 Task: Add an event with the title Second Interview with Nora, date '2023/11/19', time 7:50 AM to 9:50 AMand add a description: In addition, you should be open to discussing your business's short-term and long-term goals, potential challenges, and how an investment could accelerate your growth trajectory. This dialogue will help both parties assess the alignment of interests and the potential for a successful partnership.Select event color  Lavender . Add location for the event as: Miami, USA, logged in from the account softage.8@softage.netand send the event invitation to softage.3@softage.net and softage.4@softage.net. Set a reminder for the event Weekly on Sunday
Action: Mouse moved to (78, 98)
Screenshot: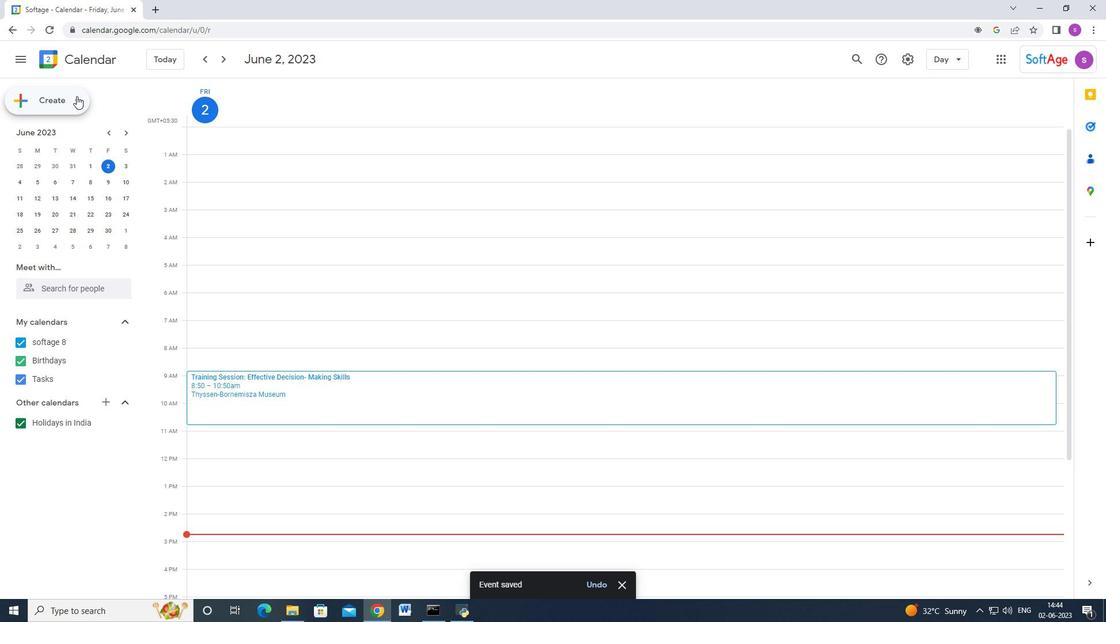 
Action: Mouse pressed left at (78, 98)
Screenshot: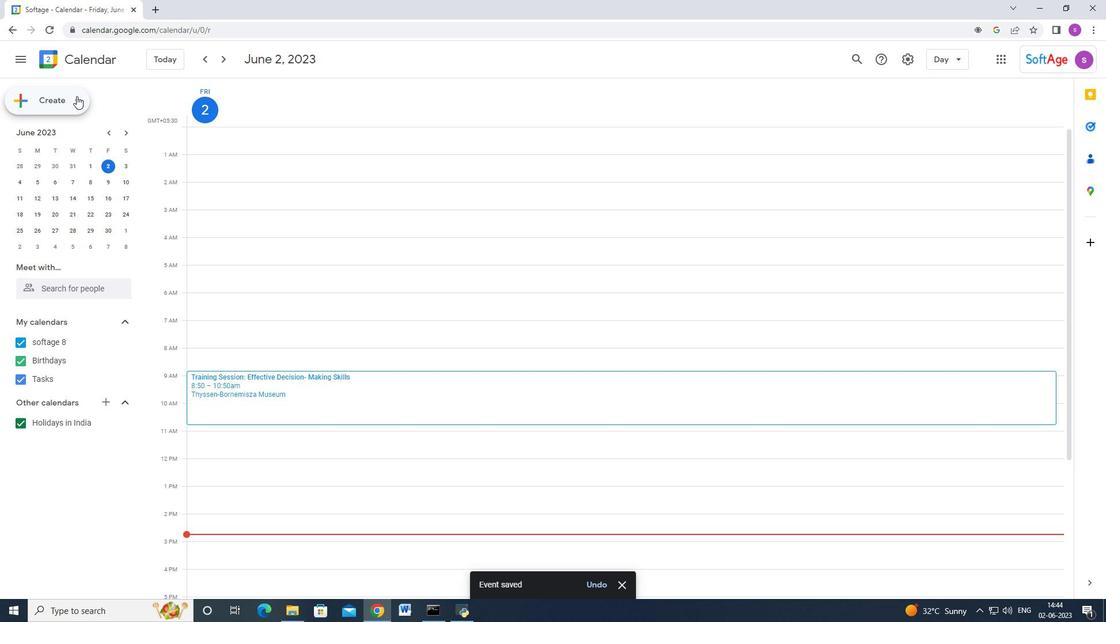 
Action: Mouse moved to (48, 133)
Screenshot: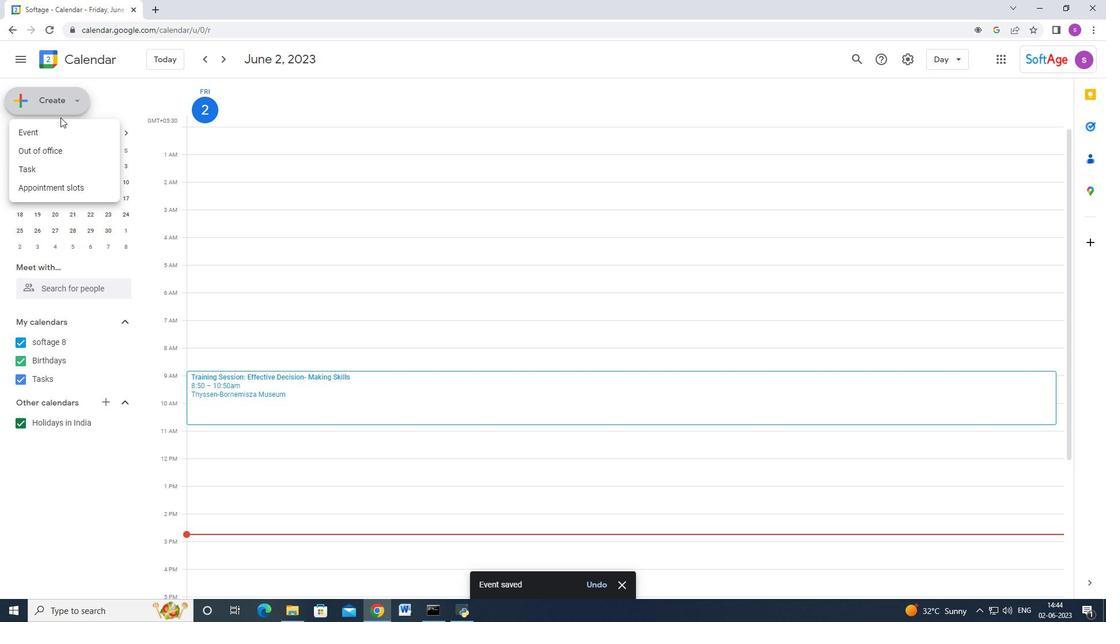 
Action: Mouse pressed left at (48, 133)
Screenshot: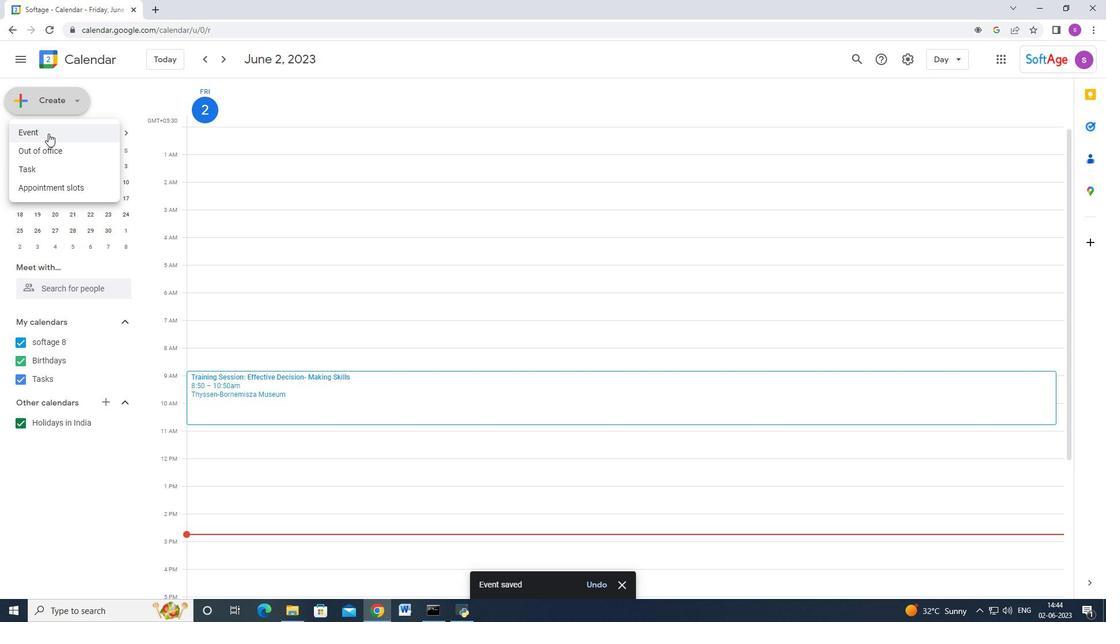 
Action: Mouse moved to (643, 525)
Screenshot: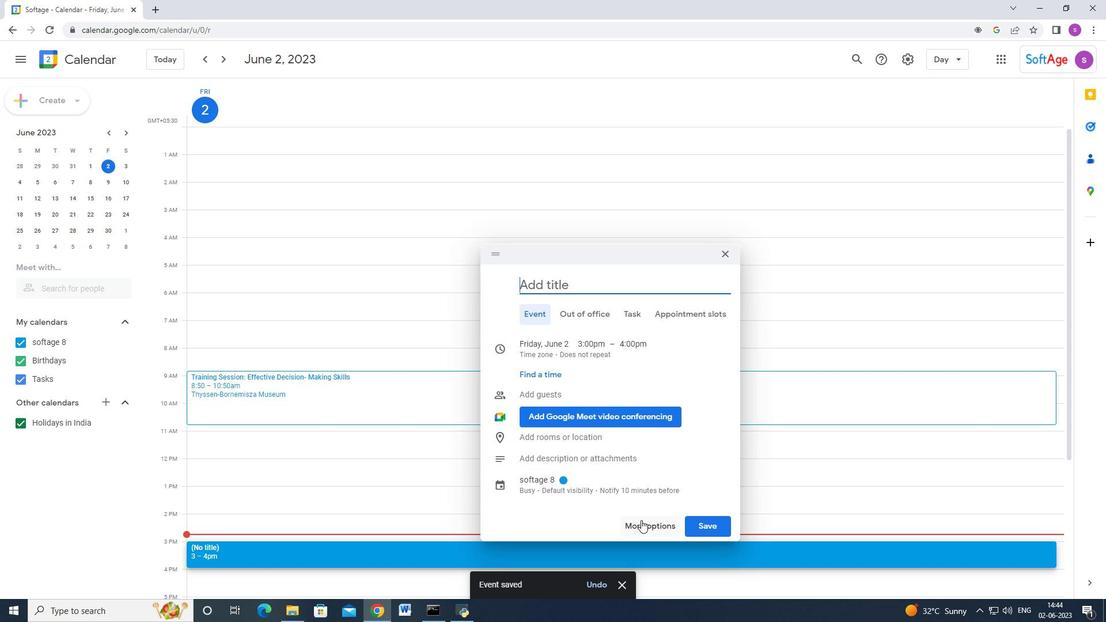 
Action: Mouse pressed left at (643, 525)
Screenshot: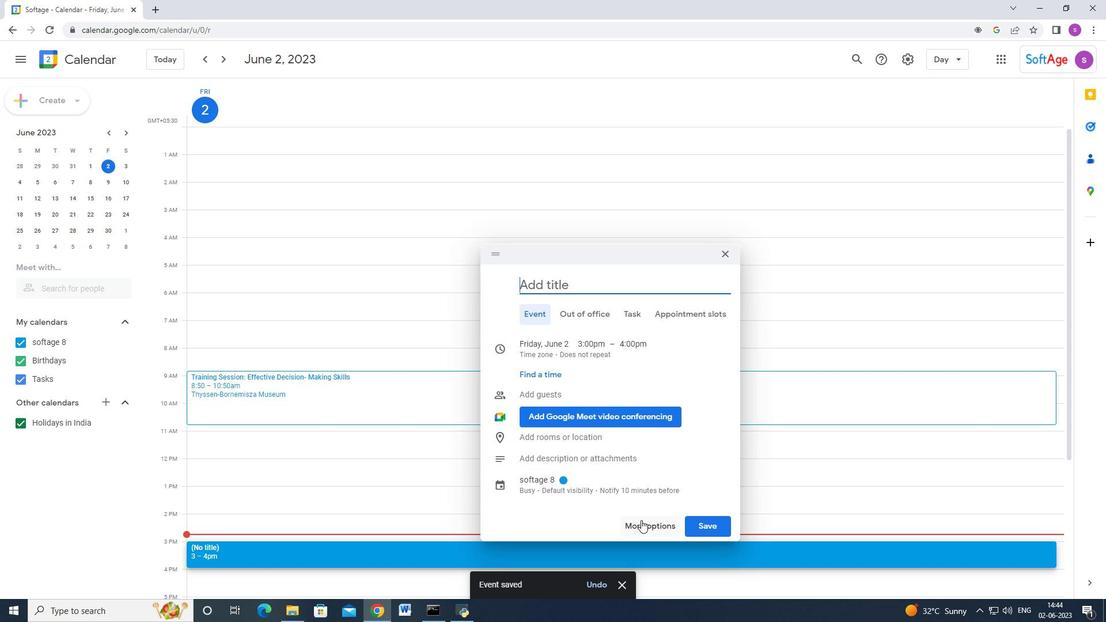 
Action: Mouse moved to (117, 240)
Screenshot: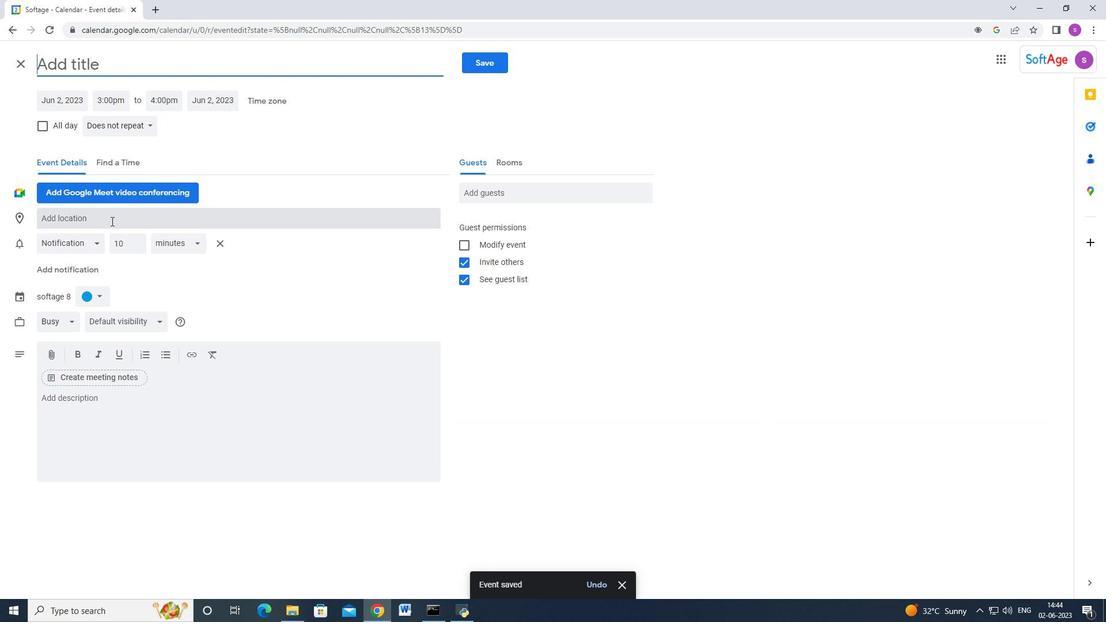 
Action: Mouse scrolled (117, 239) with delta (0, 0)
Screenshot: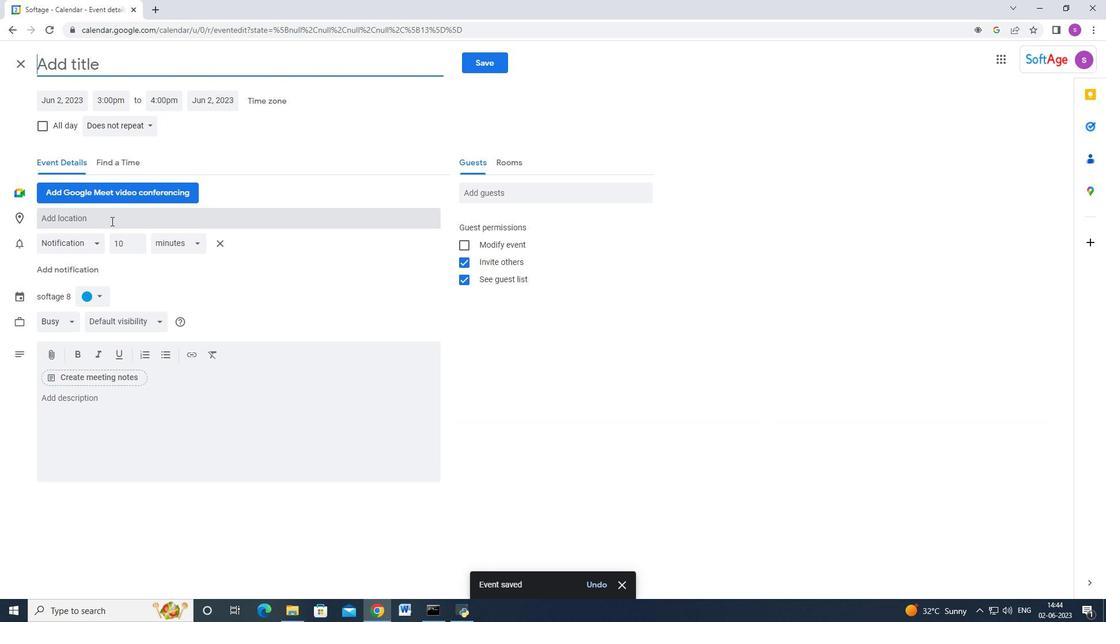 
Action: Mouse moved to (119, 250)
Screenshot: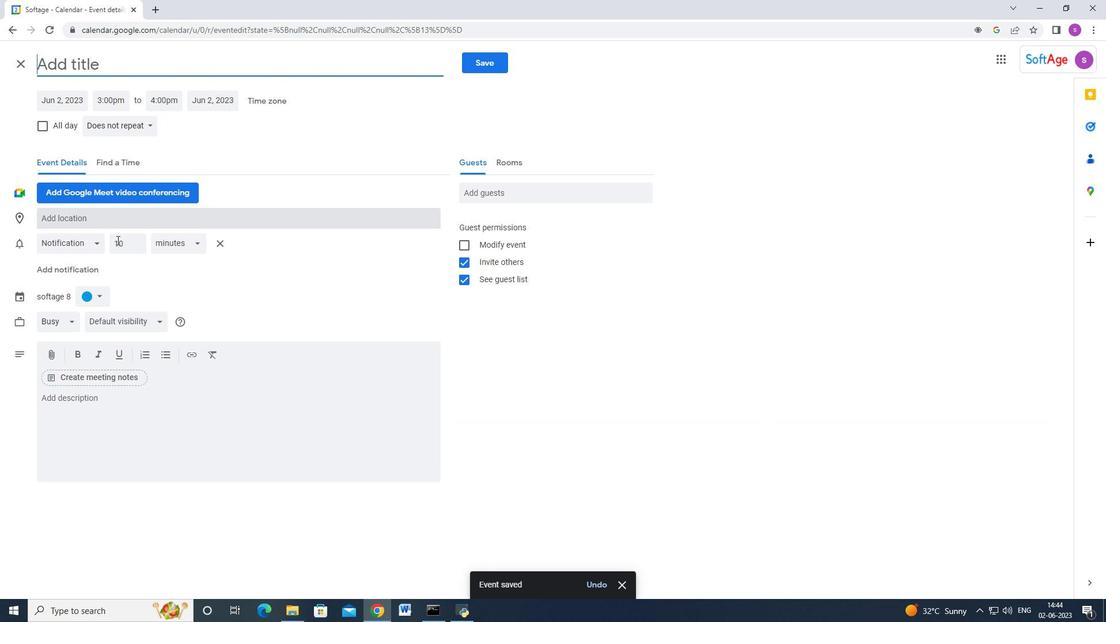 
Action: Mouse scrolled (118, 246) with delta (0, 0)
Screenshot: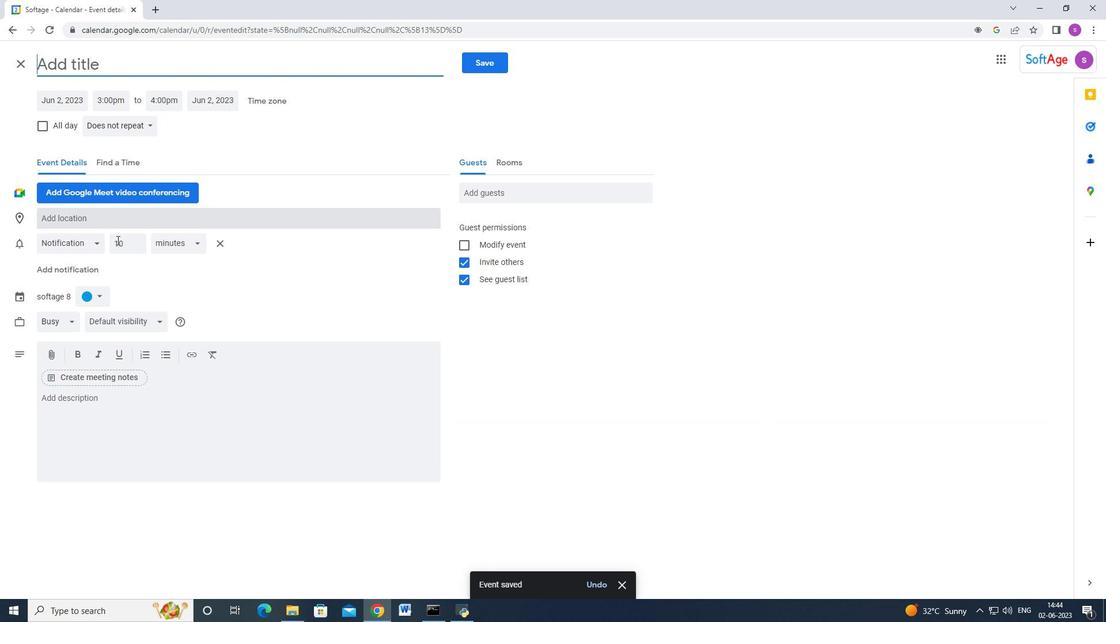 
Action: Mouse moved to (129, 38)
Screenshot: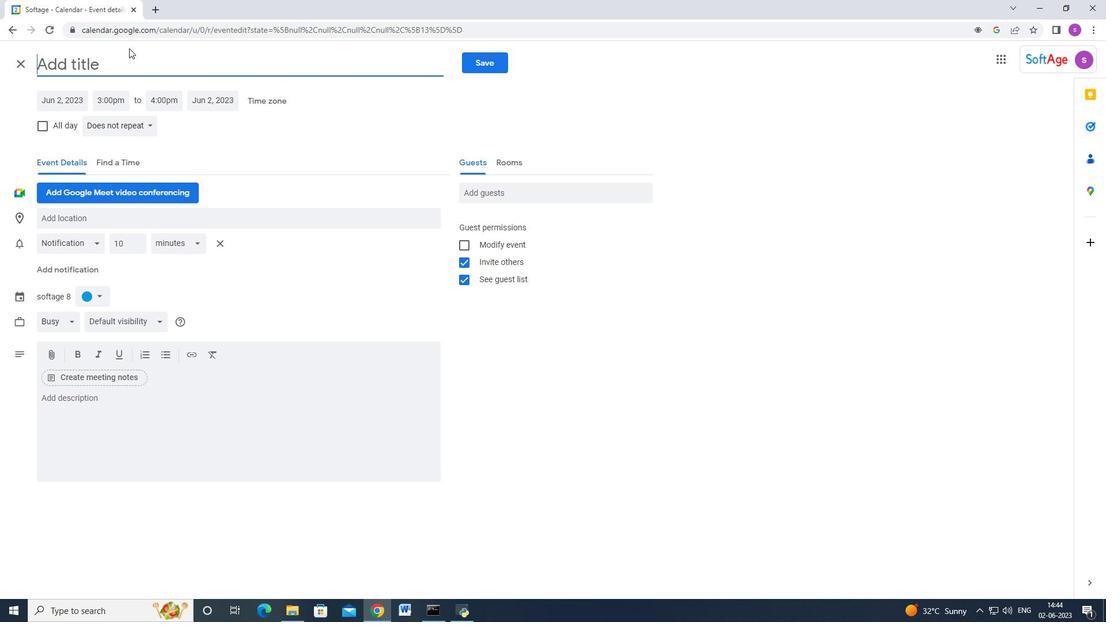 
Action: Key pressed <Key.shift_r>Secib<Key.backspace><Key.backspace>ond<Key.space><Key.shift>Interview<Key.space>with<Key.space><Key.shift>Nora.<Key.backspace>,<Key.backspace>
Screenshot: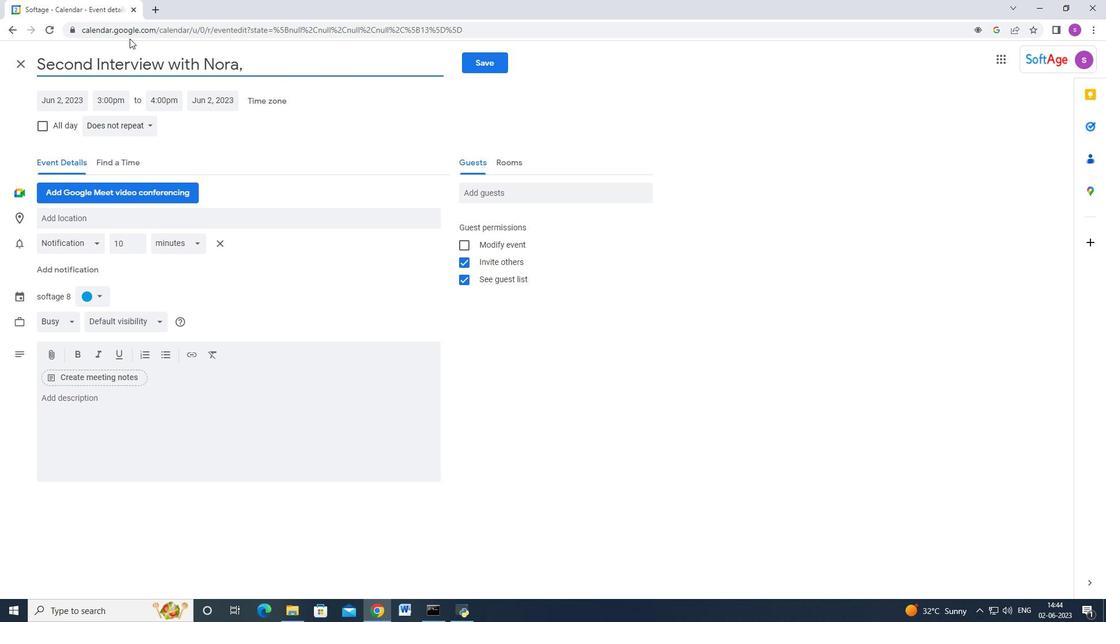 
Action: Mouse moved to (46, 102)
Screenshot: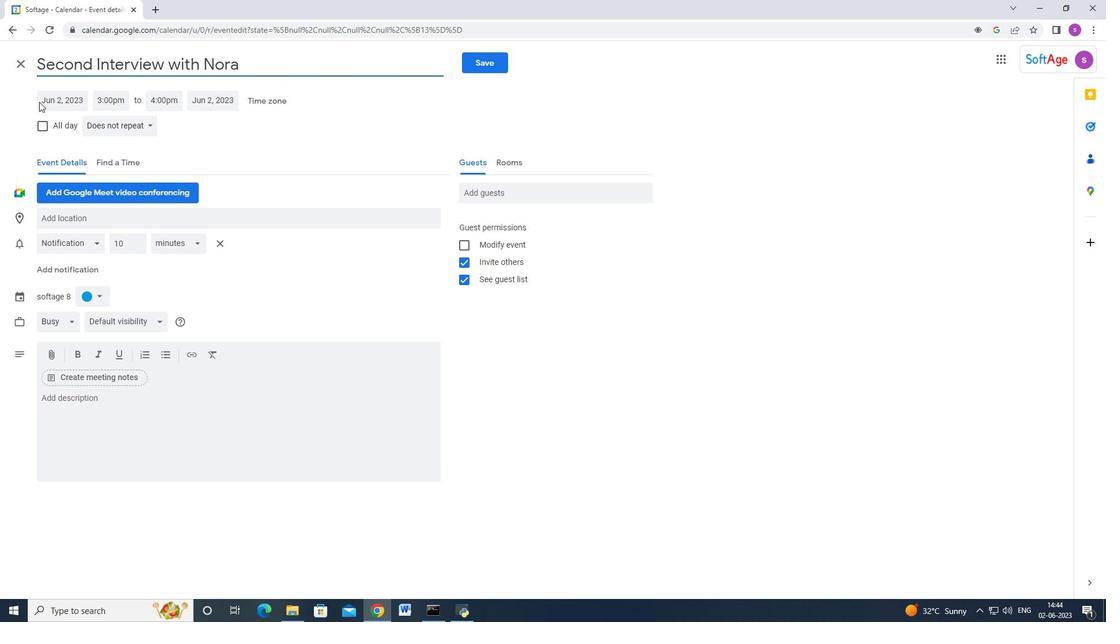 
Action: Mouse pressed left at (46, 102)
Screenshot: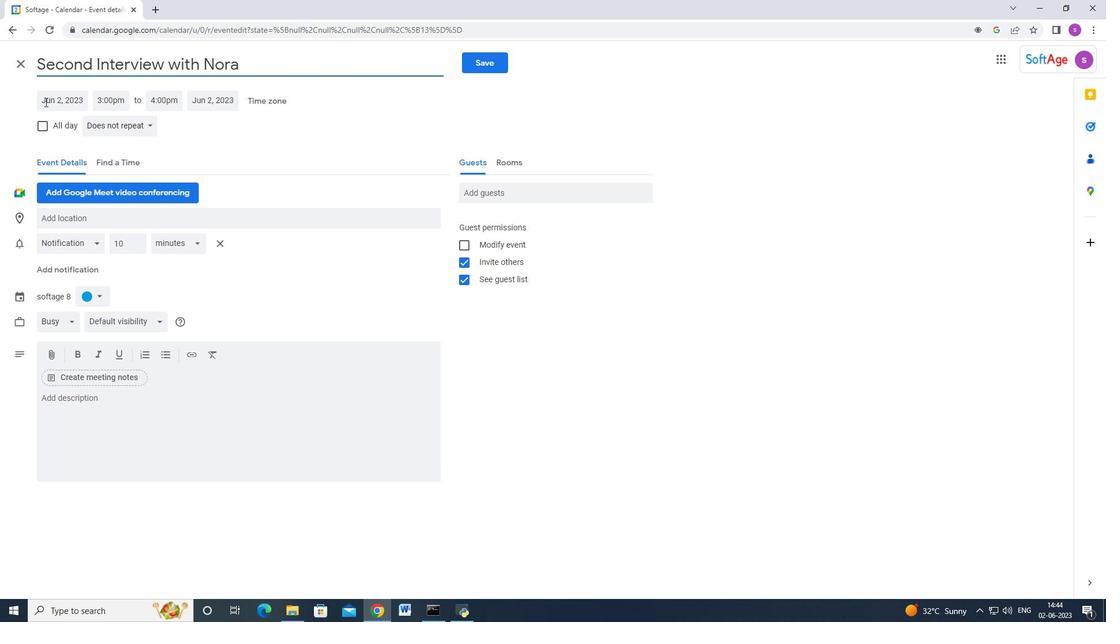 
Action: Mouse moved to (179, 125)
Screenshot: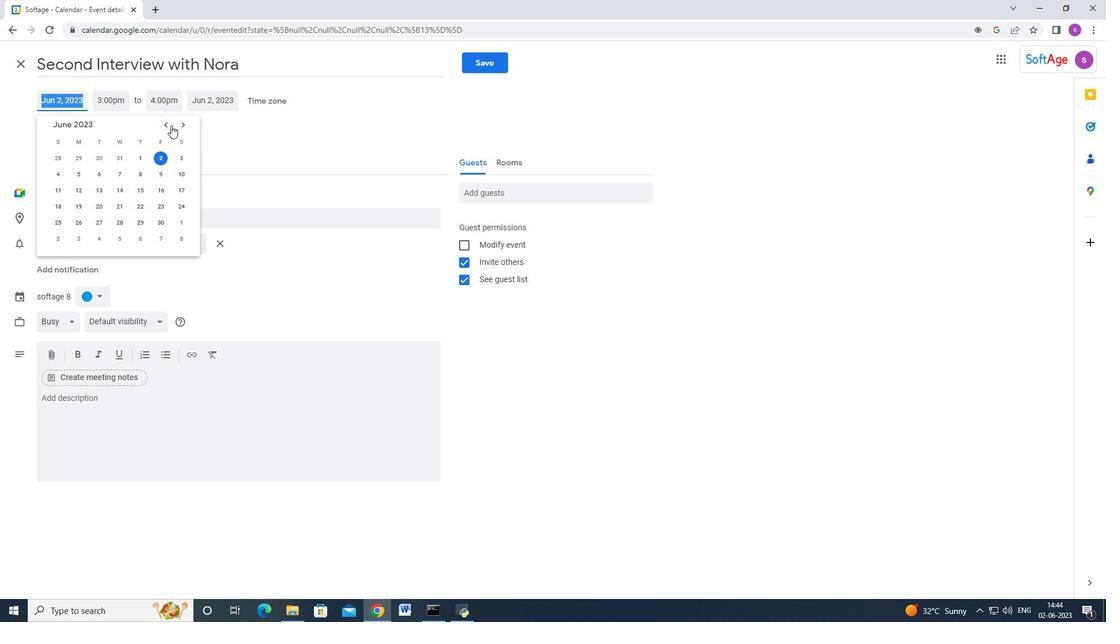 
Action: Mouse pressed left at (179, 125)
Screenshot: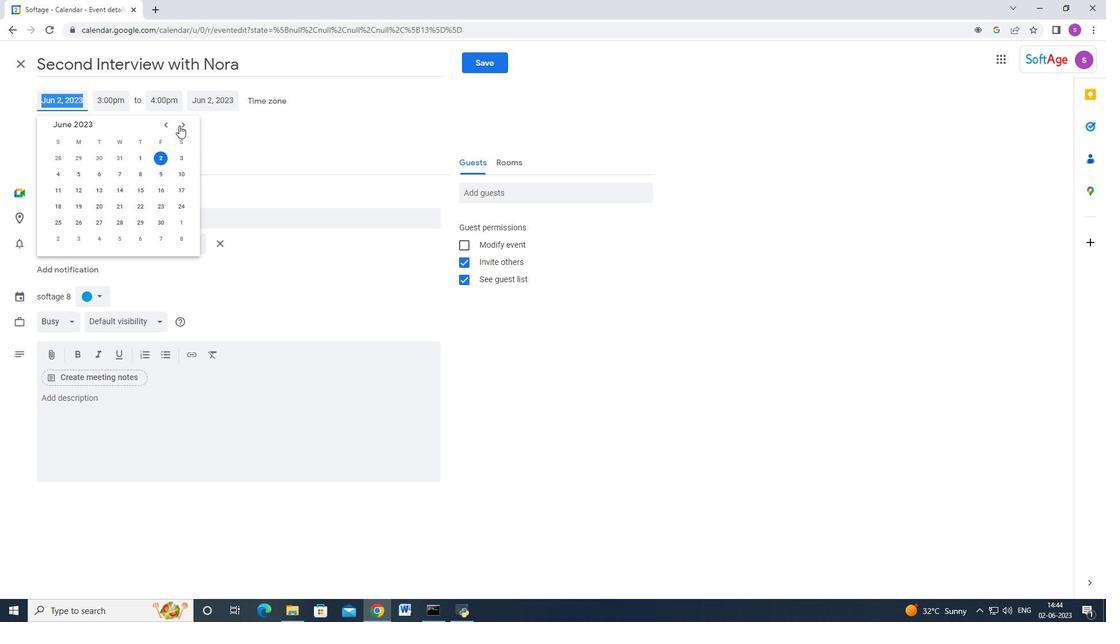 
Action: Mouse moved to (180, 125)
Screenshot: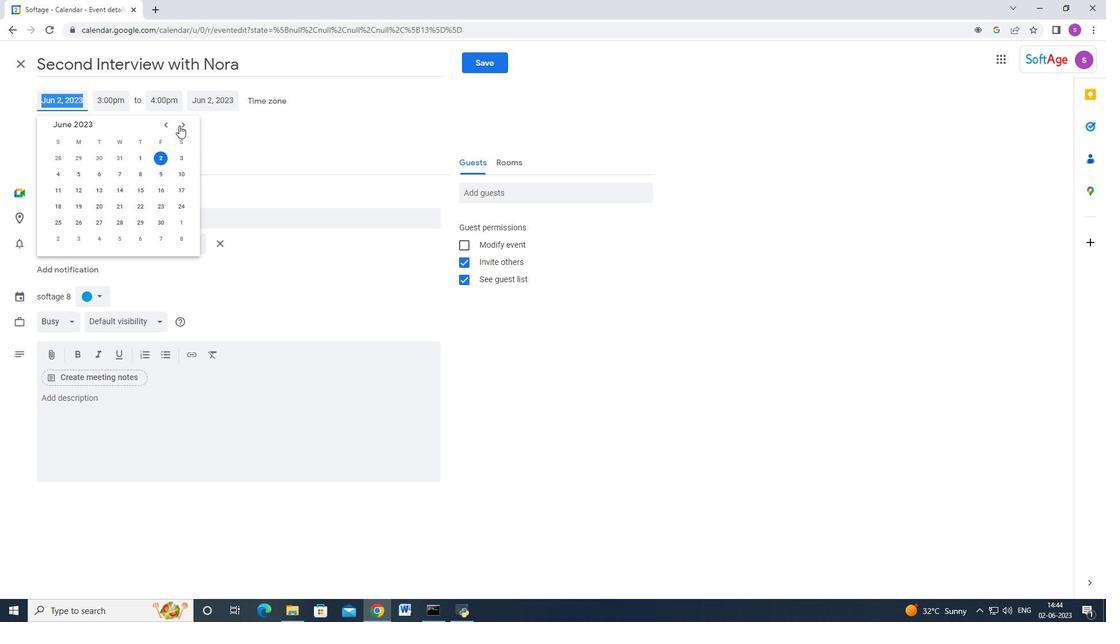 
Action: Mouse pressed left at (180, 125)
Screenshot: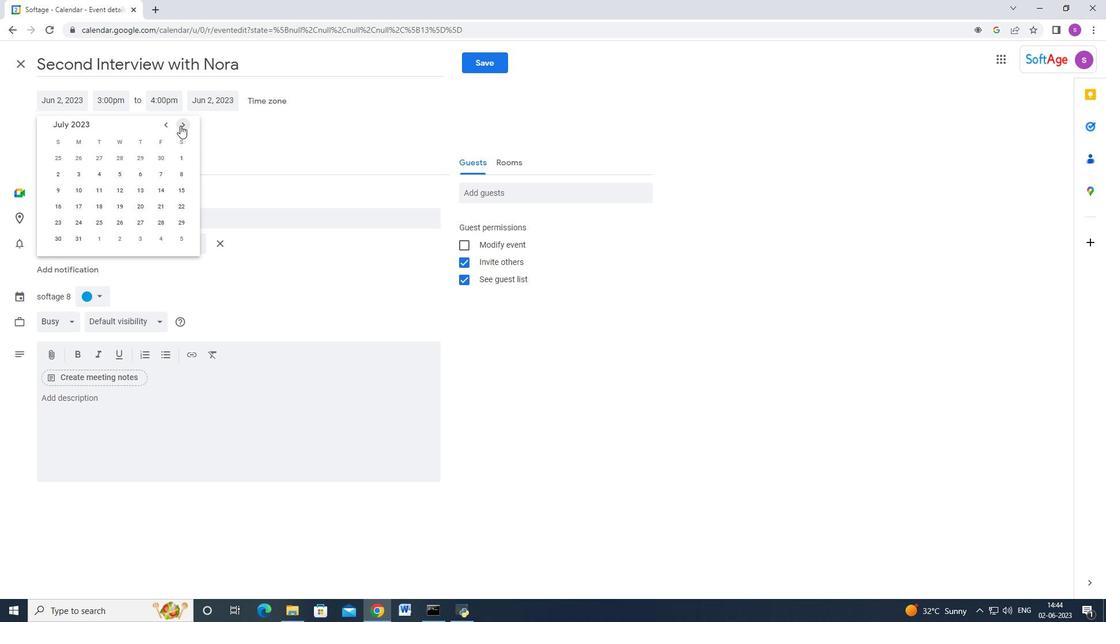 
Action: Mouse pressed left at (180, 125)
Screenshot: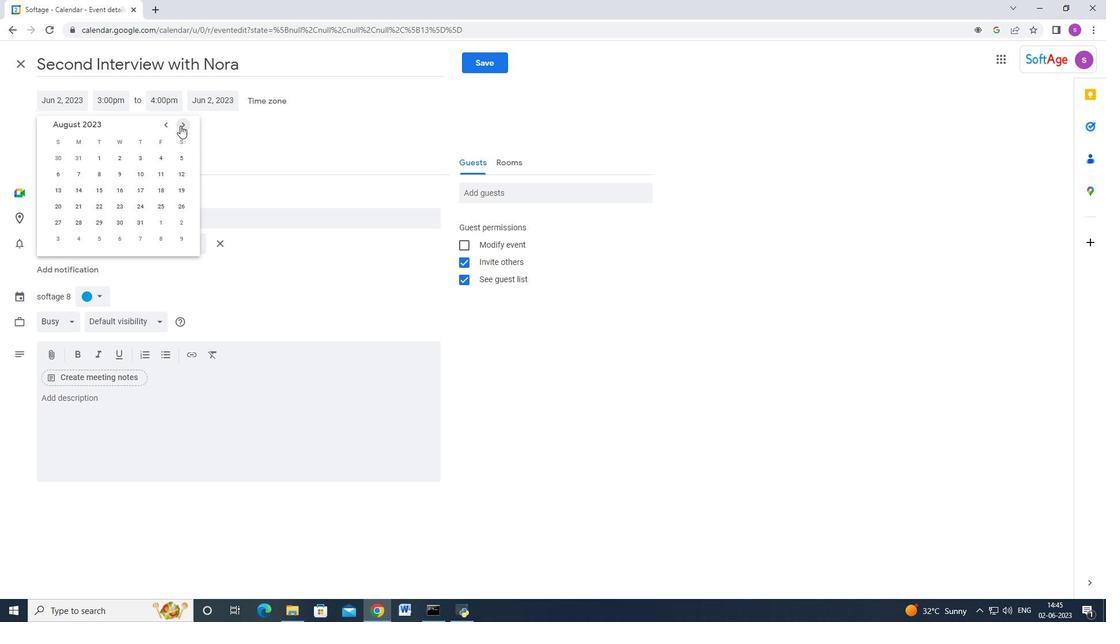 
Action: Mouse pressed left at (180, 125)
Screenshot: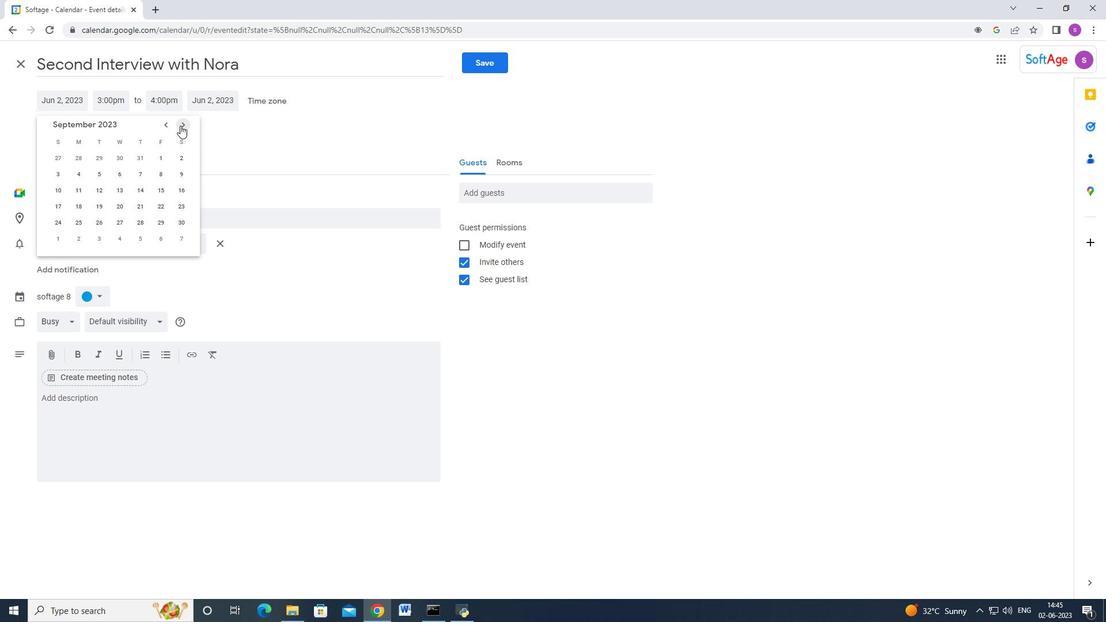 
Action: Mouse pressed left at (180, 125)
Screenshot: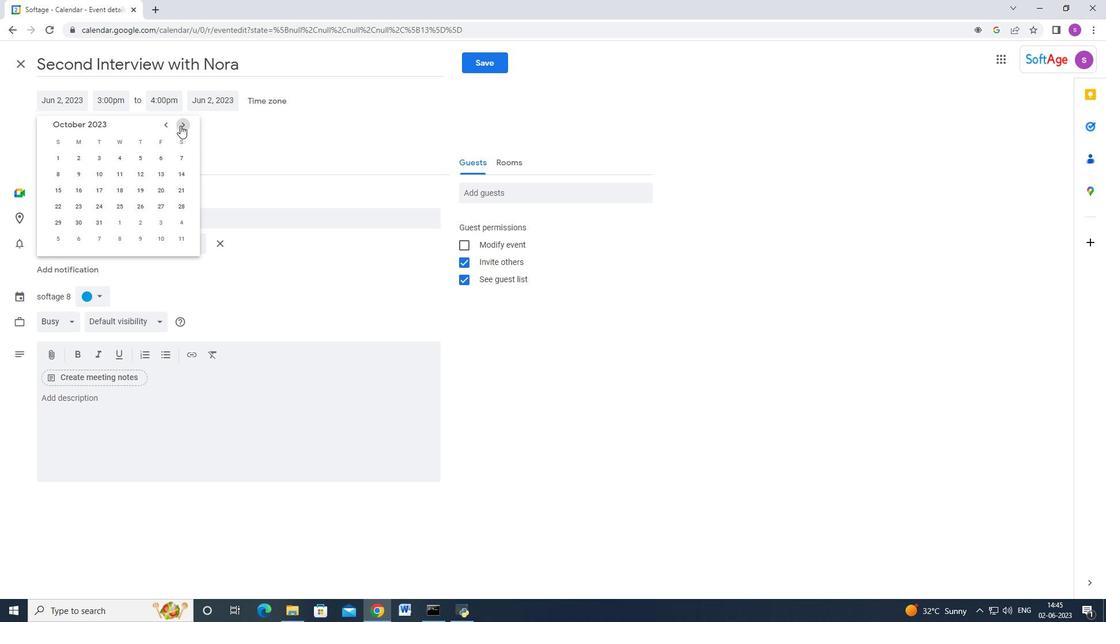 
Action: Mouse moved to (137, 168)
Screenshot: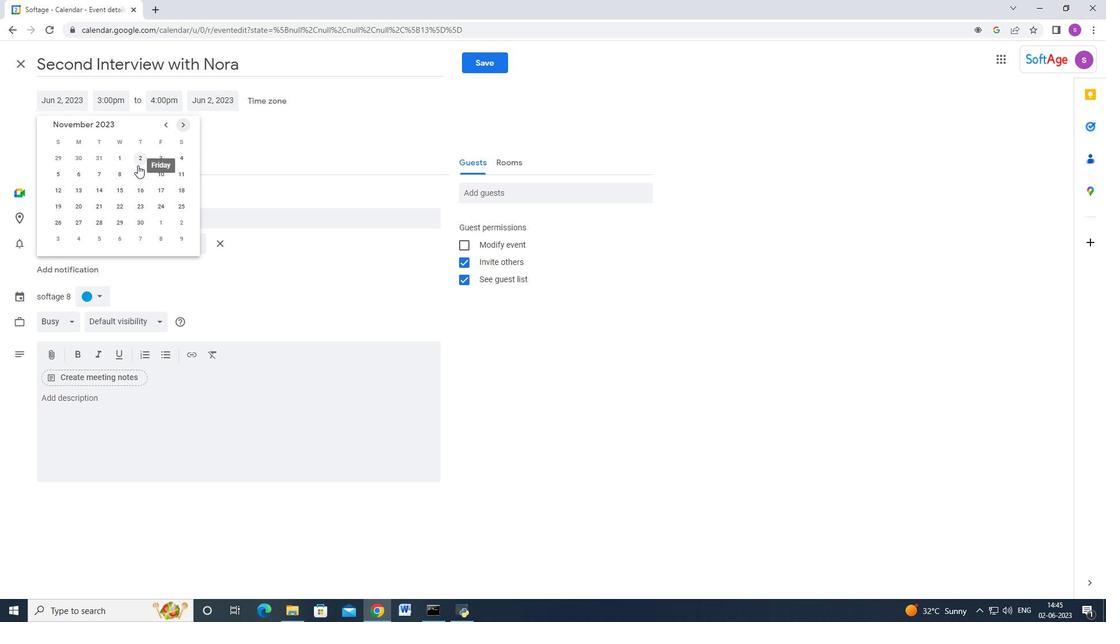 
Action: Mouse pressed left at (137, 168)
Screenshot: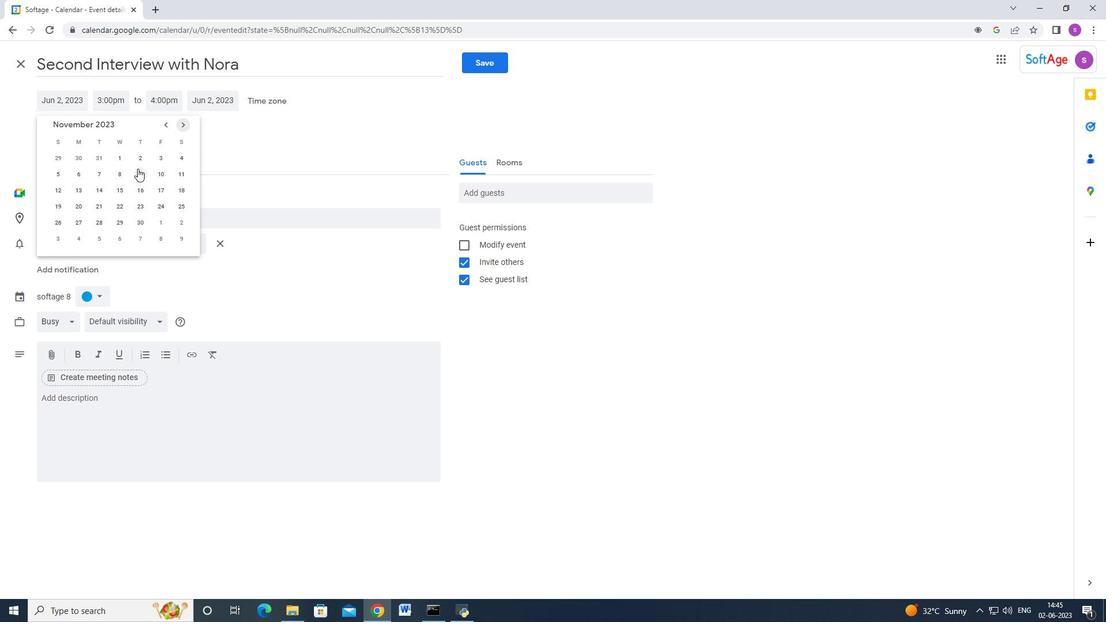 
Action: Mouse moved to (104, 100)
Screenshot: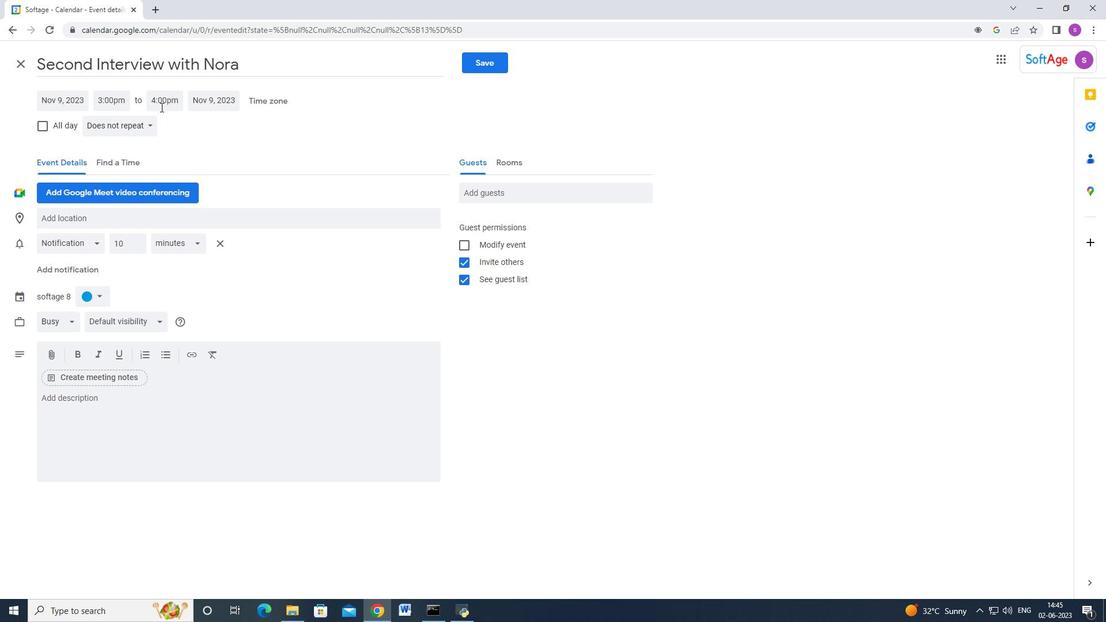 
Action: Mouse pressed left at (104, 100)
Screenshot: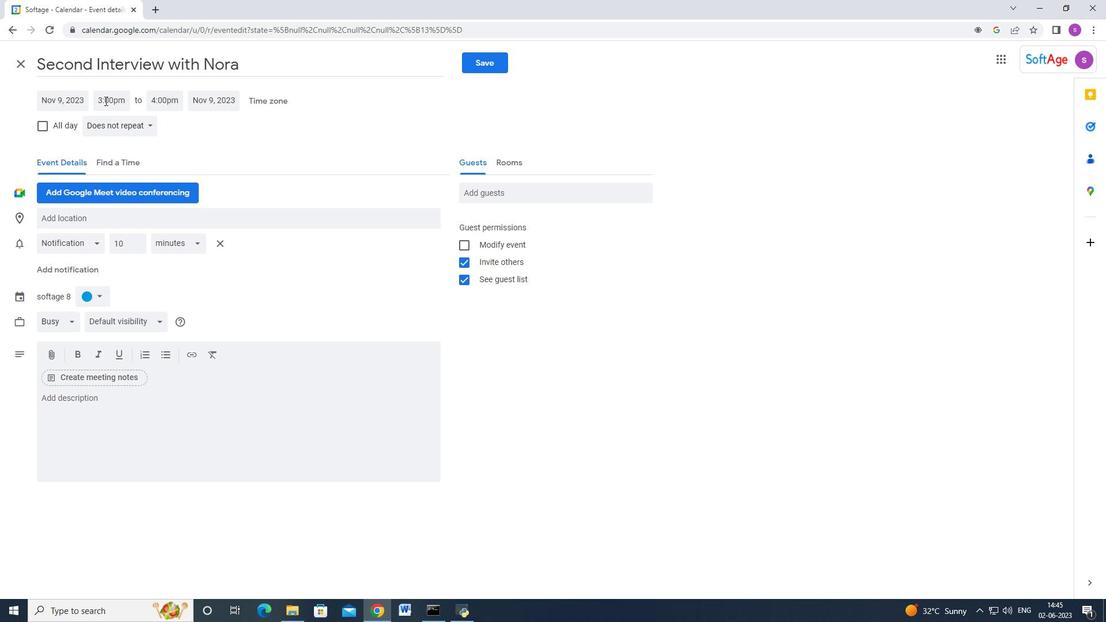 
Action: Mouse moved to (106, 98)
Screenshot: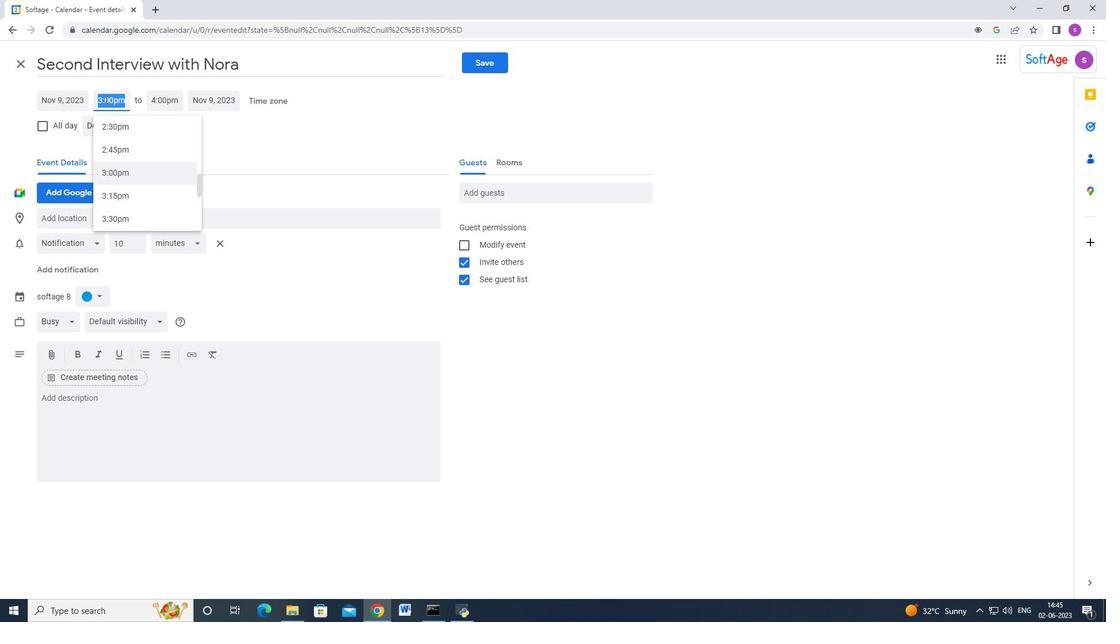 
Action: Key pressed 7<Key.shift>:50am<Key.tab>9<Key.shift>:50am<Key.enter><Key.tab><Key.tab><Key.tab><Key.tab><Key.tab><Key.tab><Key.tab><Key.tab><Key.tab>
Screenshot: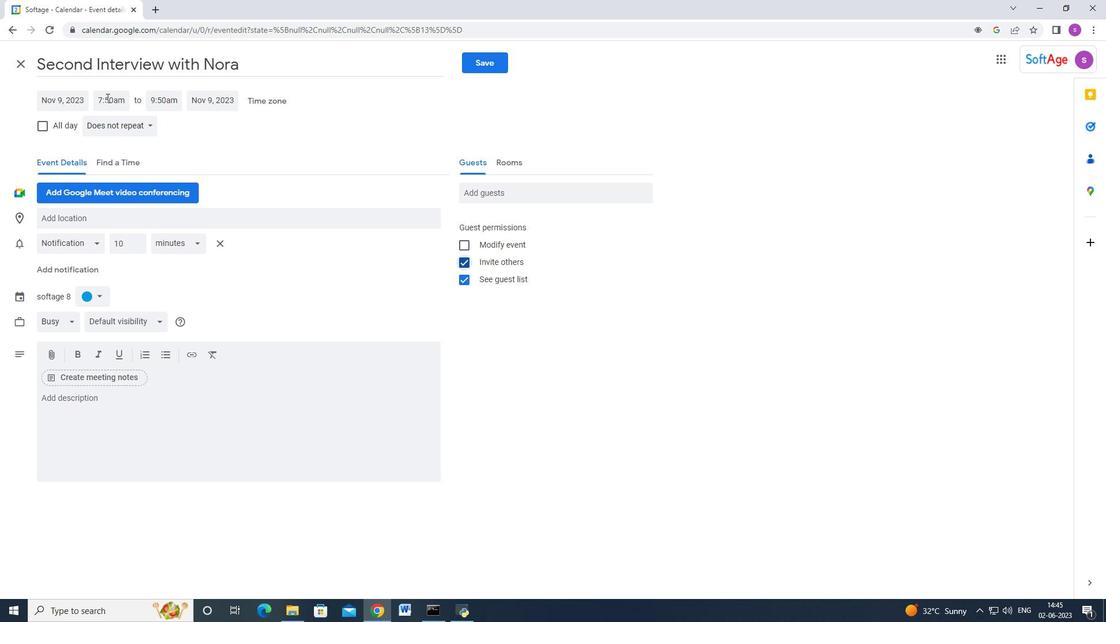
Action: Mouse moved to (127, 409)
Screenshot: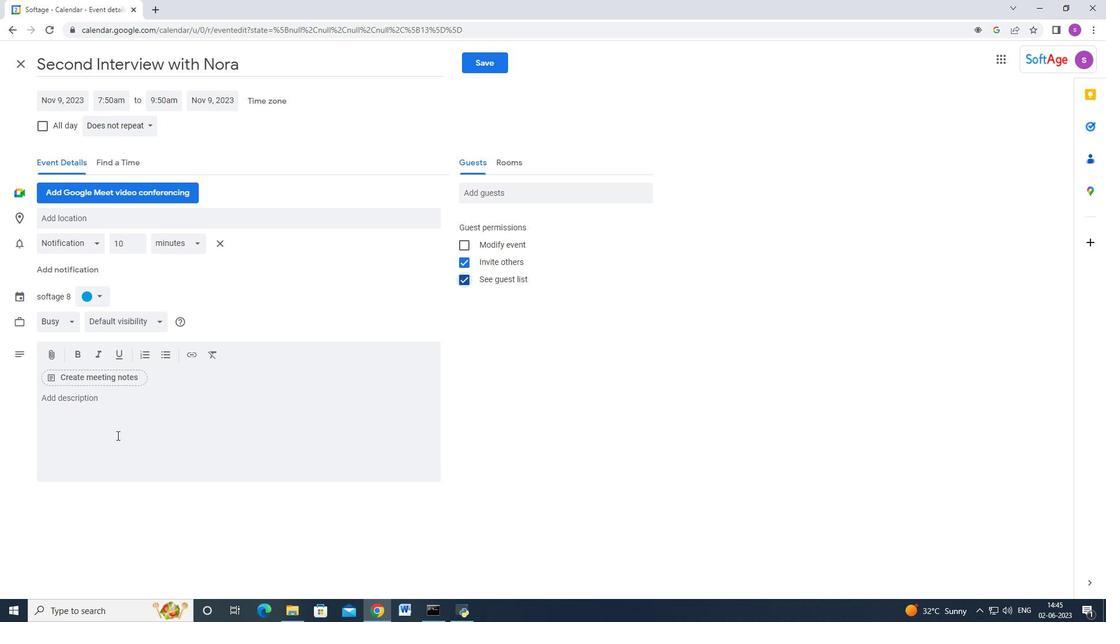 
Action: Mouse pressed left at (127, 409)
Screenshot: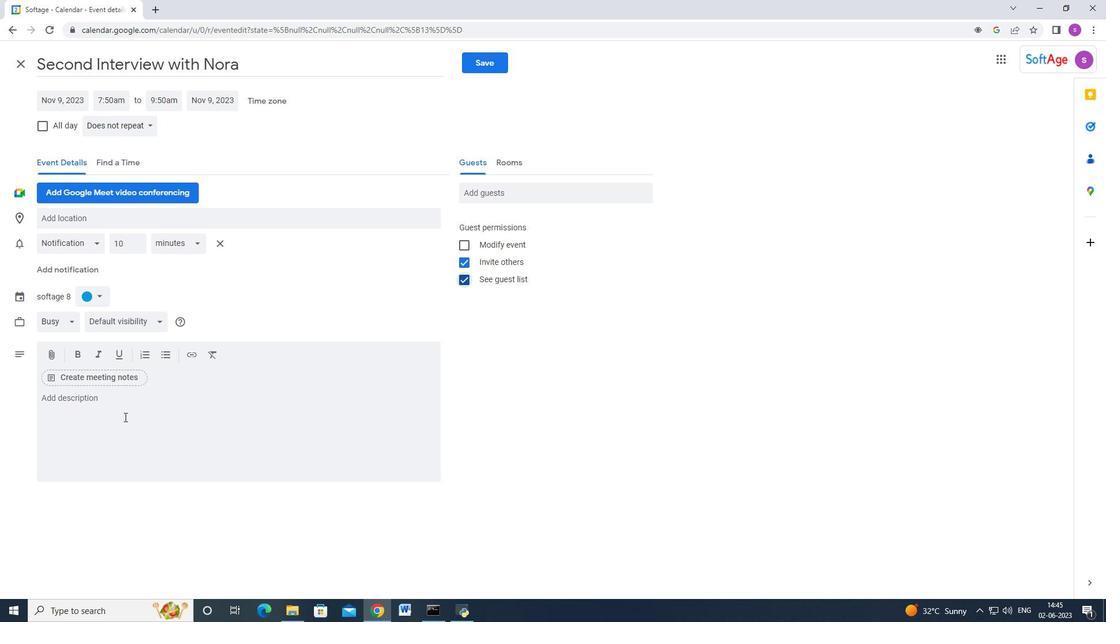
Action: Mouse moved to (127, 409)
Screenshot: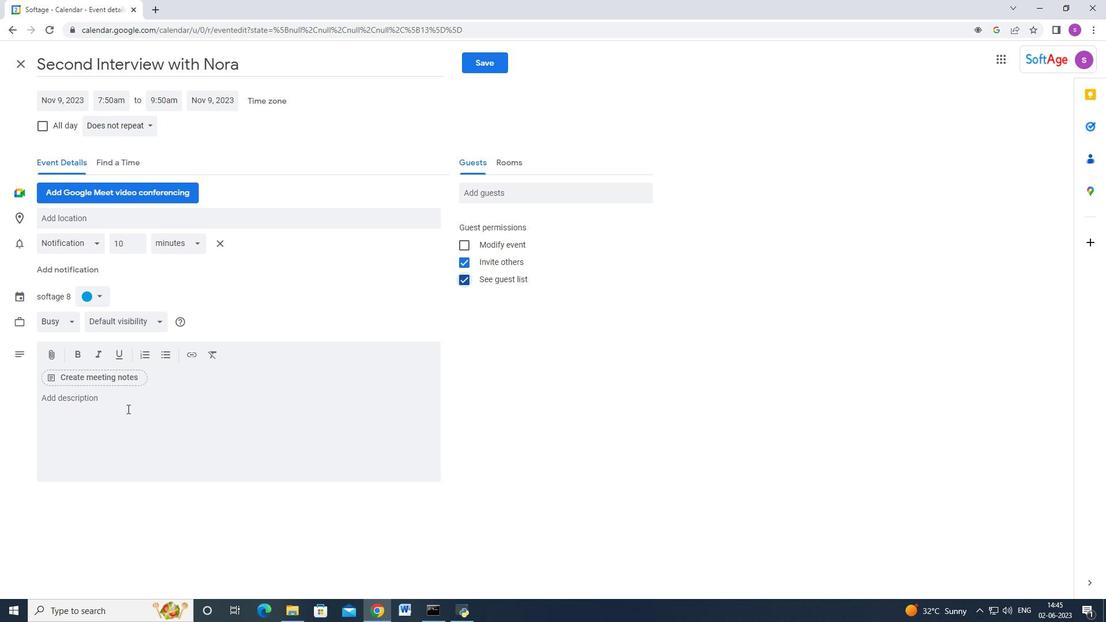 
Action: Key pressed <Key.shift>In<Key.space>addition,<Key.space>you<Key.space>should<Key.space>be<Key.space>open<Key.space>to<Key.space>discussing<Key.space>your<Key.space>business's<Key.space>short-term<Key.space>and<Key.space>long-term<Key.space>goaf<Key.backspace>ls,<Key.space>potential<Key.space>challenges,<Key.space>and<Key.space>how<Key.space>an<Key.space>investment<Key.space>could<Key.space>accelerate<Key.space>your<Key.space>growth<Key.space>trajectory.<Key.space><Key.shift>This<Key.space>dialogue<Key.space>will<Key.space>help<Key.space>parties<Key.space>assess<Key.space>the<Key.space>alignment<Key.space>of<Key.space>interests<Key.space>and<Key.space>the<Key.space>potential<Key.space>for<Key.space>a<Key.space>successful<Key.space>partnership.
Screenshot: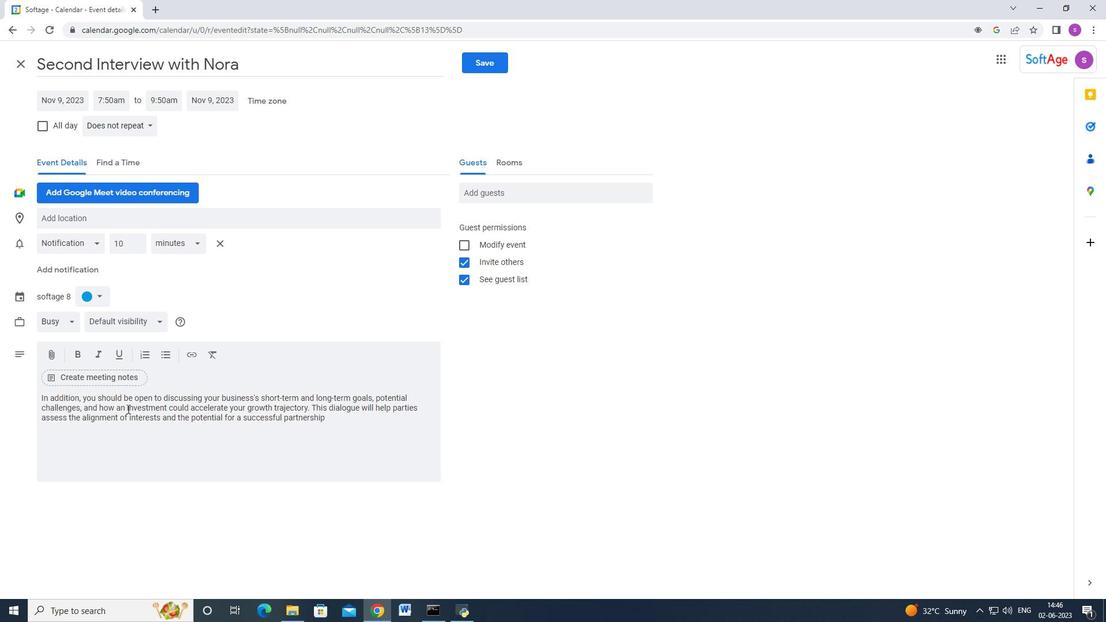 
Action: Mouse moved to (79, 295)
Screenshot: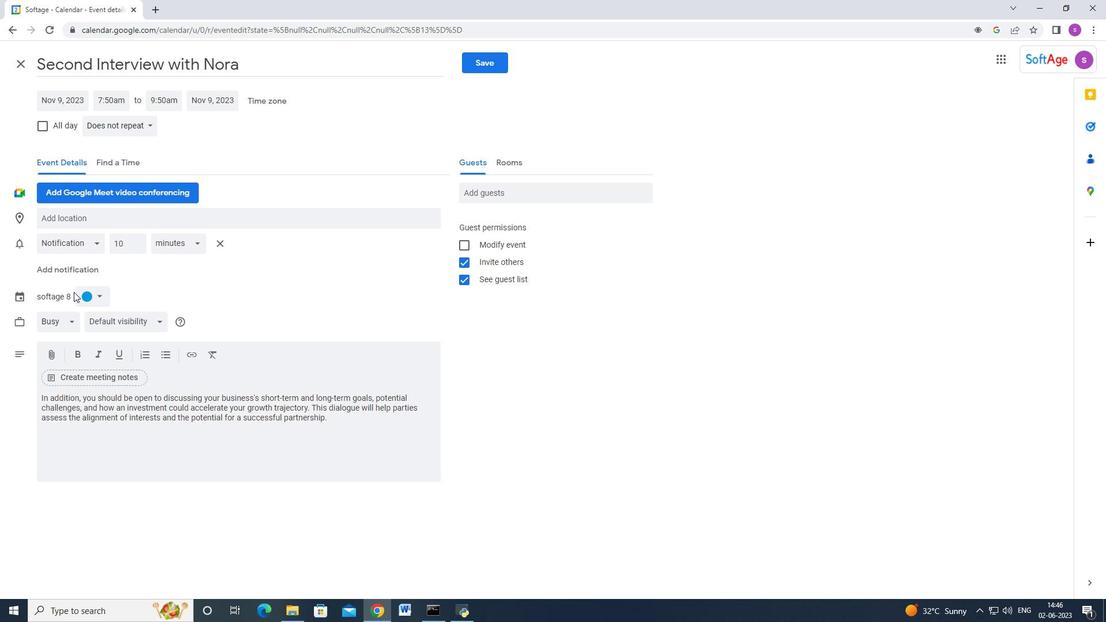 
Action: Mouse pressed left at (79, 295)
Screenshot: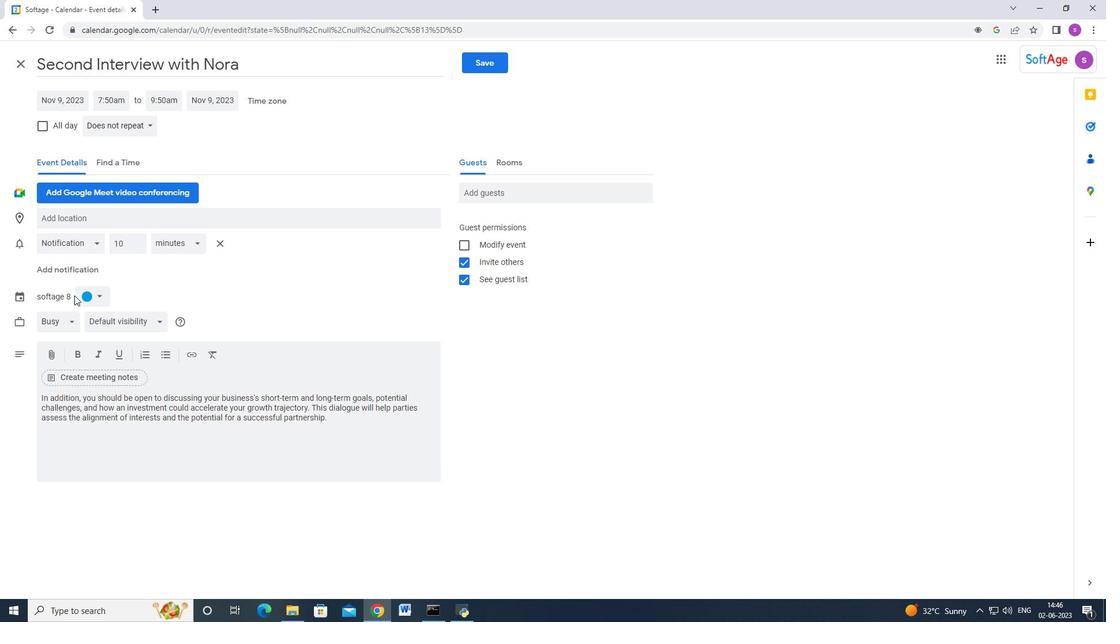 
Action: Mouse moved to (89, 351)
Screenshot: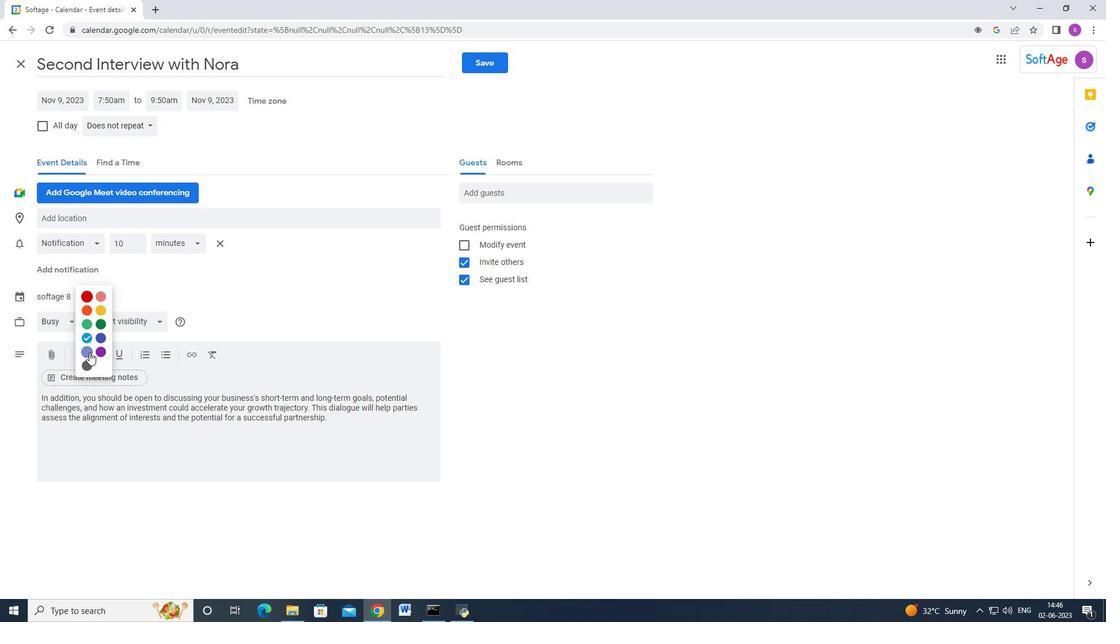 
Action: Mouse pressed left at (89, 351)
Screenshot: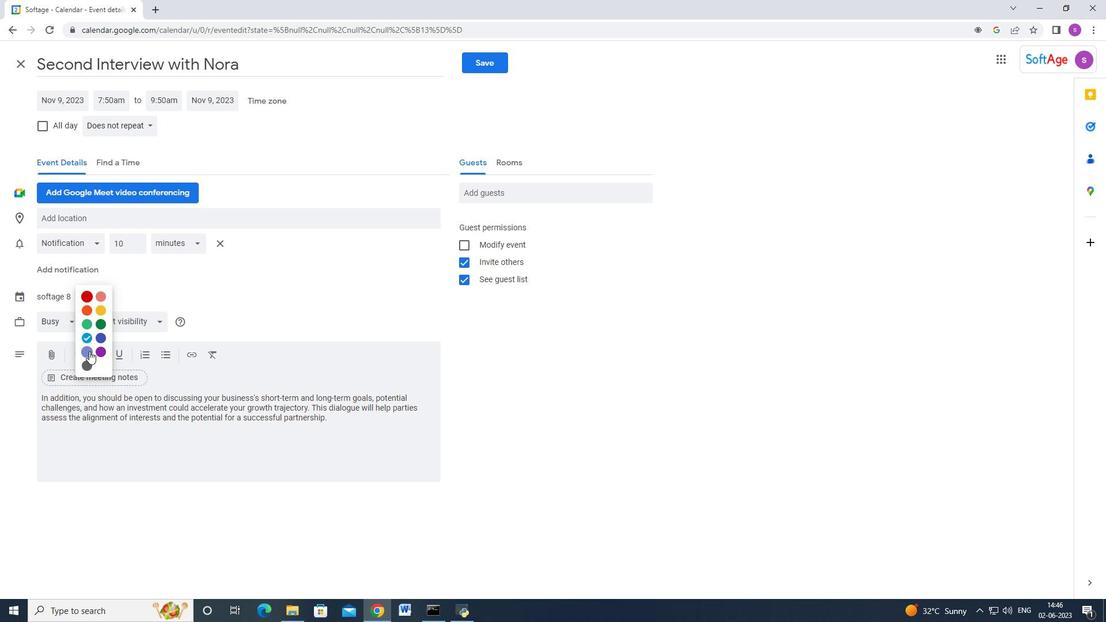 
Action: Mouse moved to (189, 210)
Screenshot: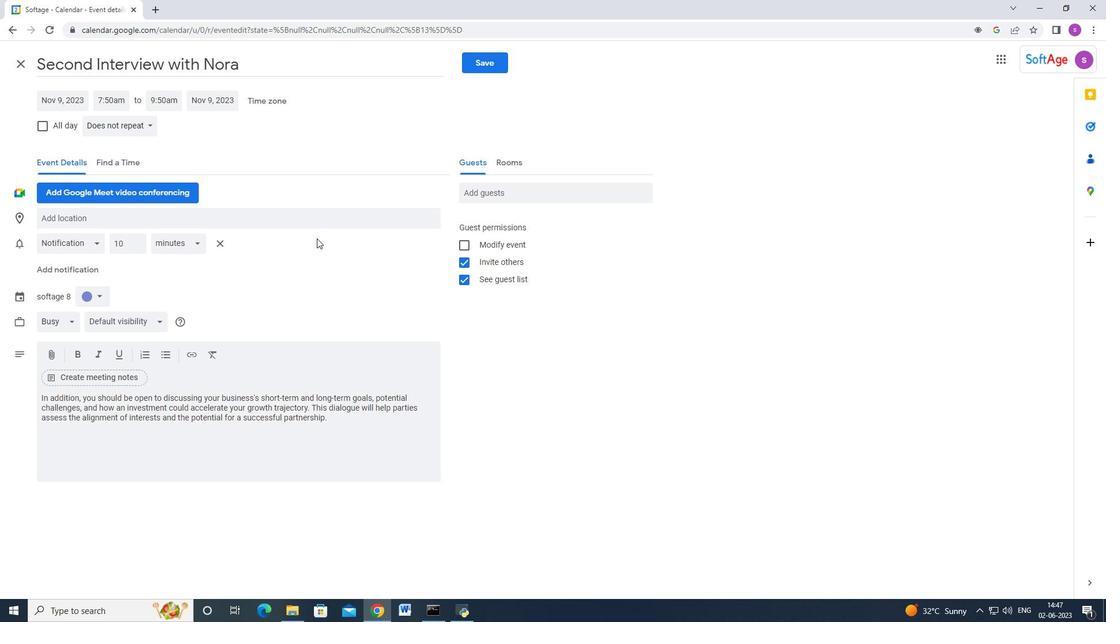 
Action: Mouse pressed left at (189, 210)
Screenshot: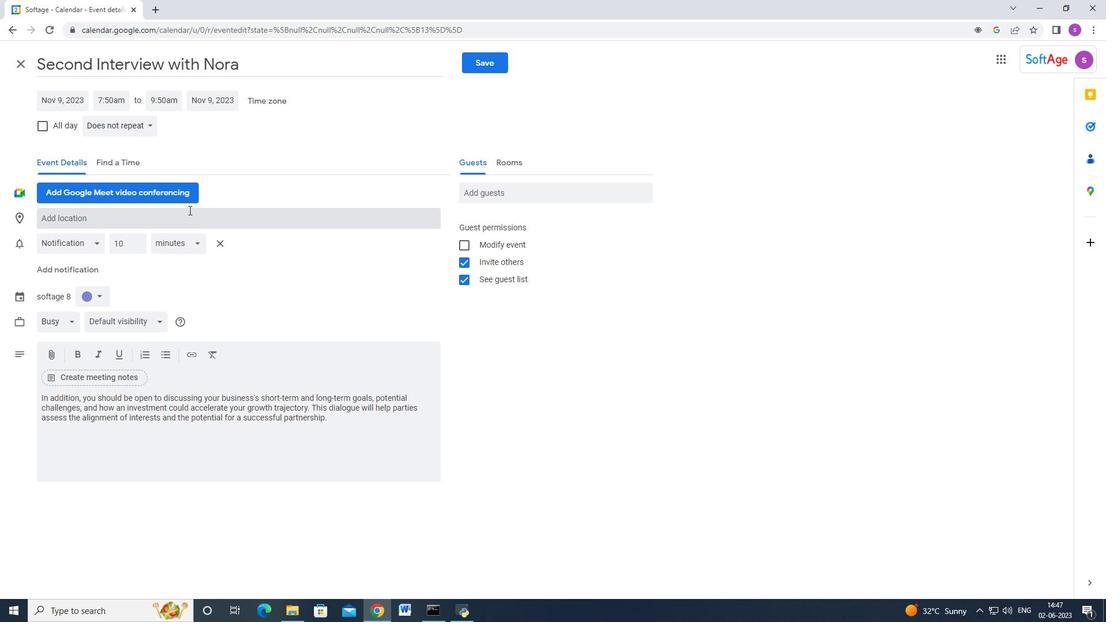 
Action: Key pressed <Key.shift>Miami,<Key.caps_lock><Key.space>USA<Key.caps_lock>
Screenshot: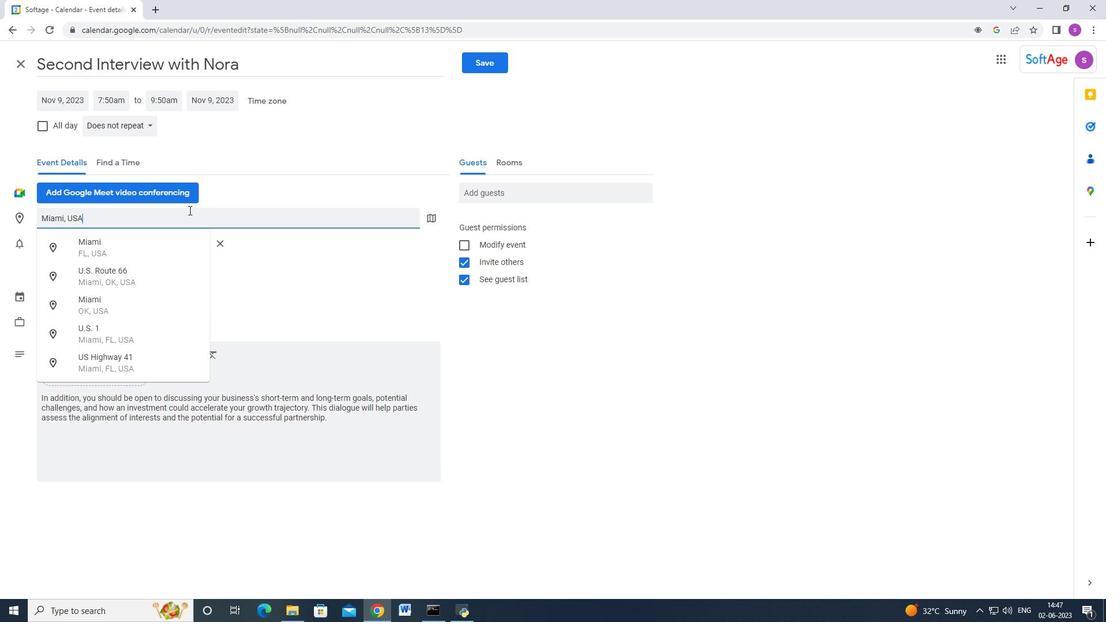 
Action: Mouse moved to (152, 238)
Screenshot: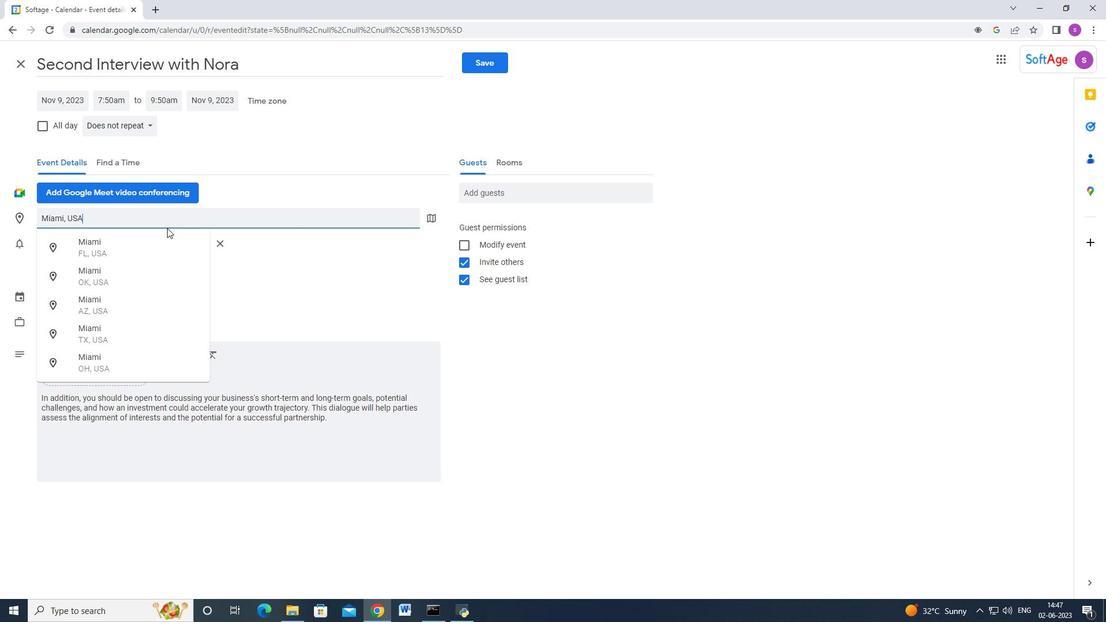
Action: Mouse pressed left at (152, 238)
Screenshot: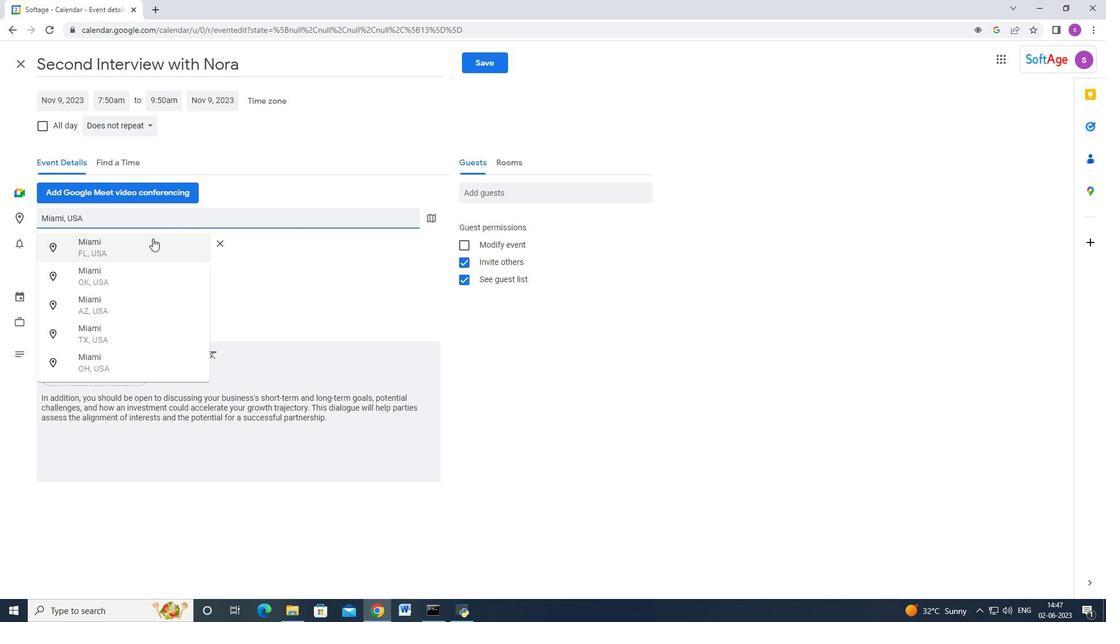 
Action: Mouse moved to (534, 190)
Screenshot: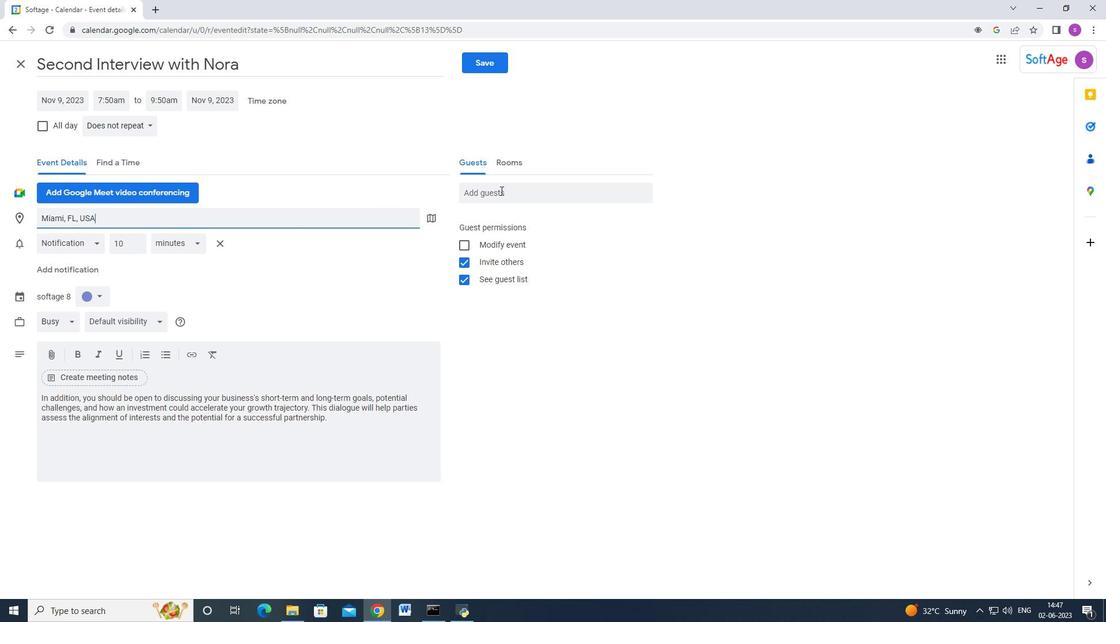 
Action: Mouse pressed left at (534, 190)
Screenshot: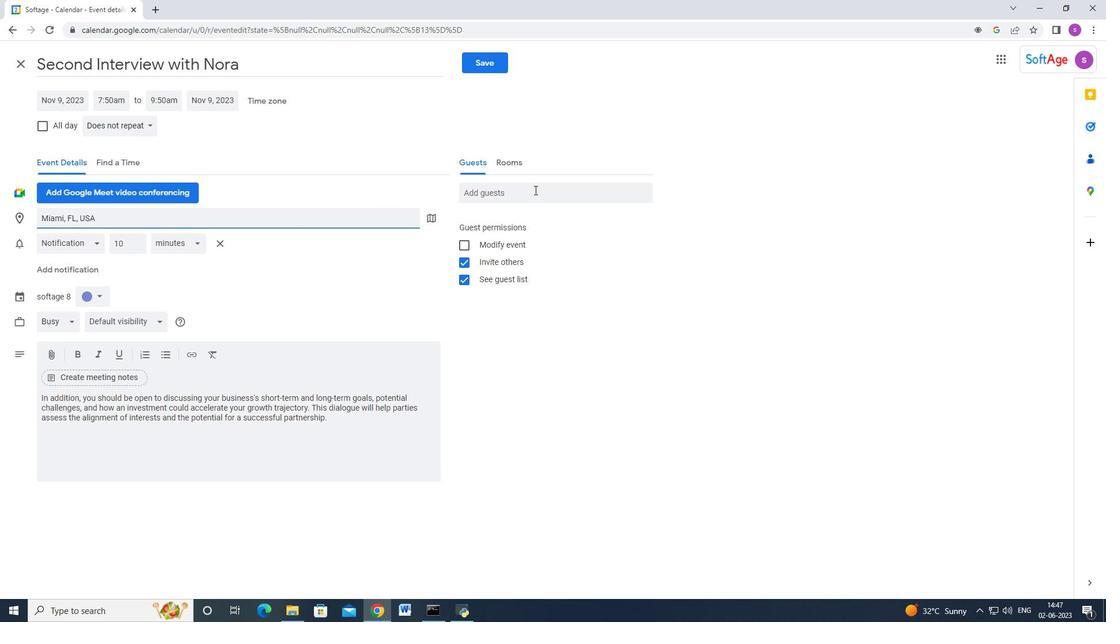 
Action: Key pressed softage.3<Key.shift_r>@softage.net<Key.enter>softage.4<Key.shift_r>@softage.m<Key.backspace>net<Key.enter>
Screenshot: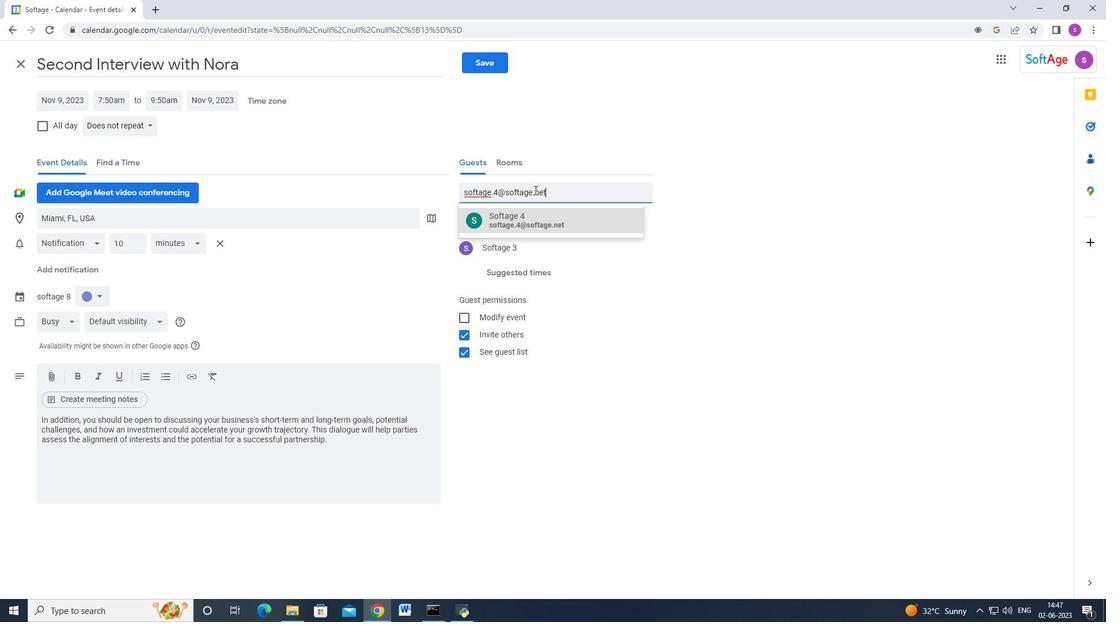 
Action: Mouse moved to (144, 122)
Screenshot: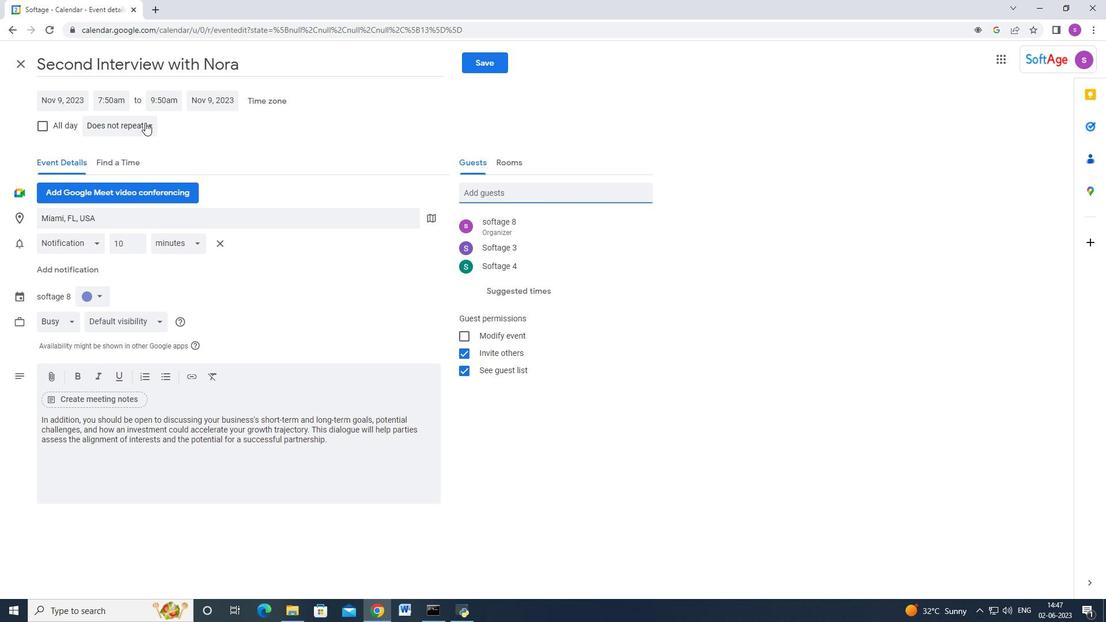 
Action: Mouse pressed left at (144, 122)
Screenshot: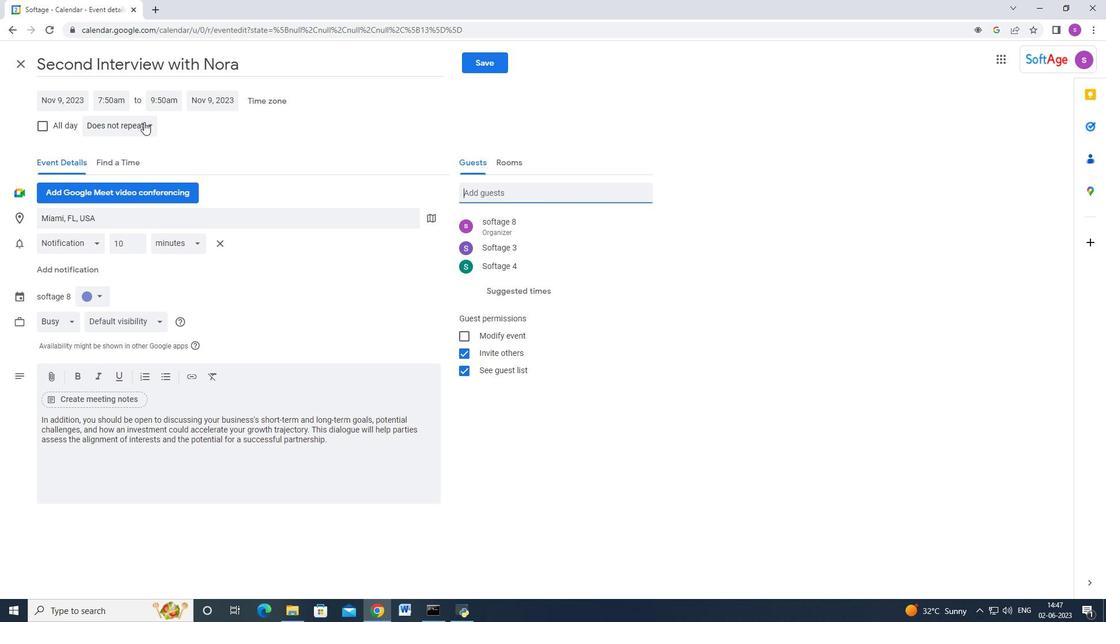 
Action: Mouse moved to (135, 250)
Screenshot: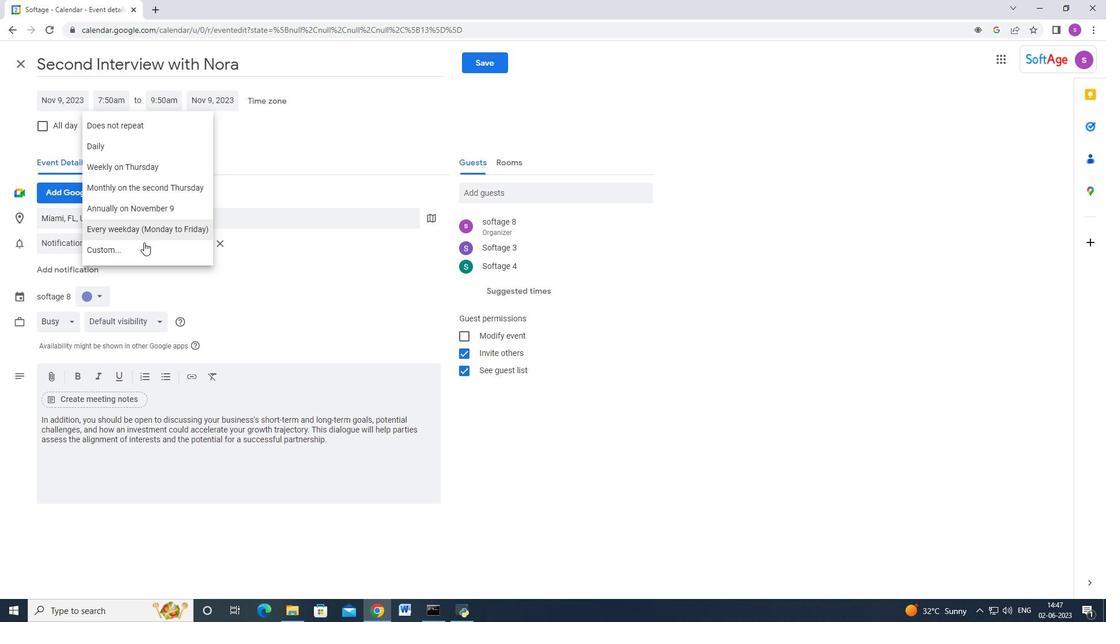 
Action: Mouse pressed left at (135, 250)
Screenshot: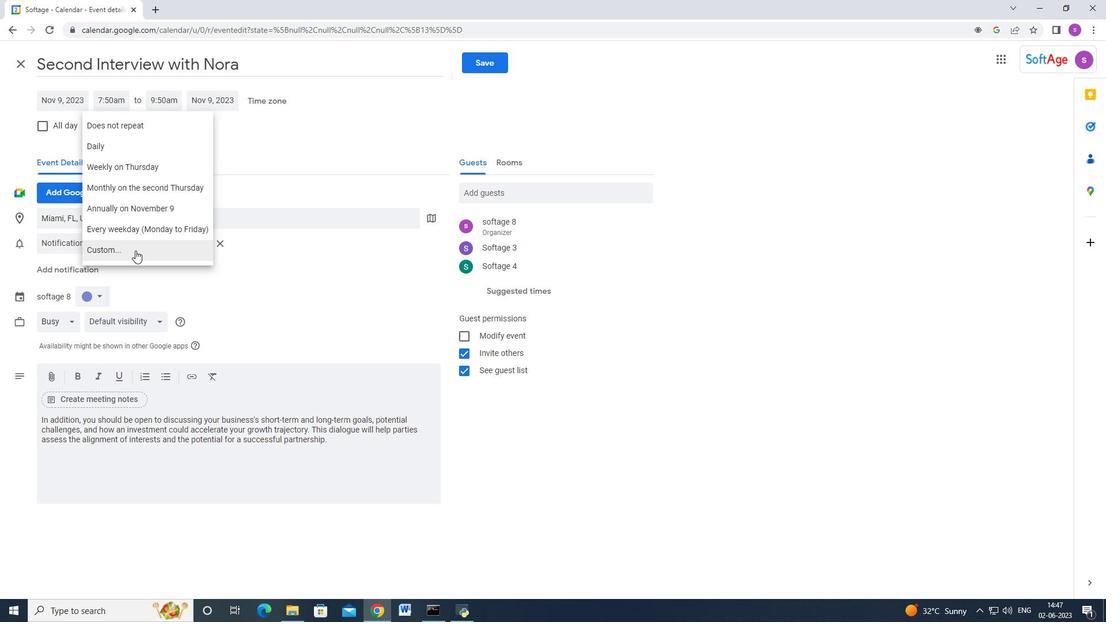 
Action: Mouse moved to (465, 295)
Screenshot: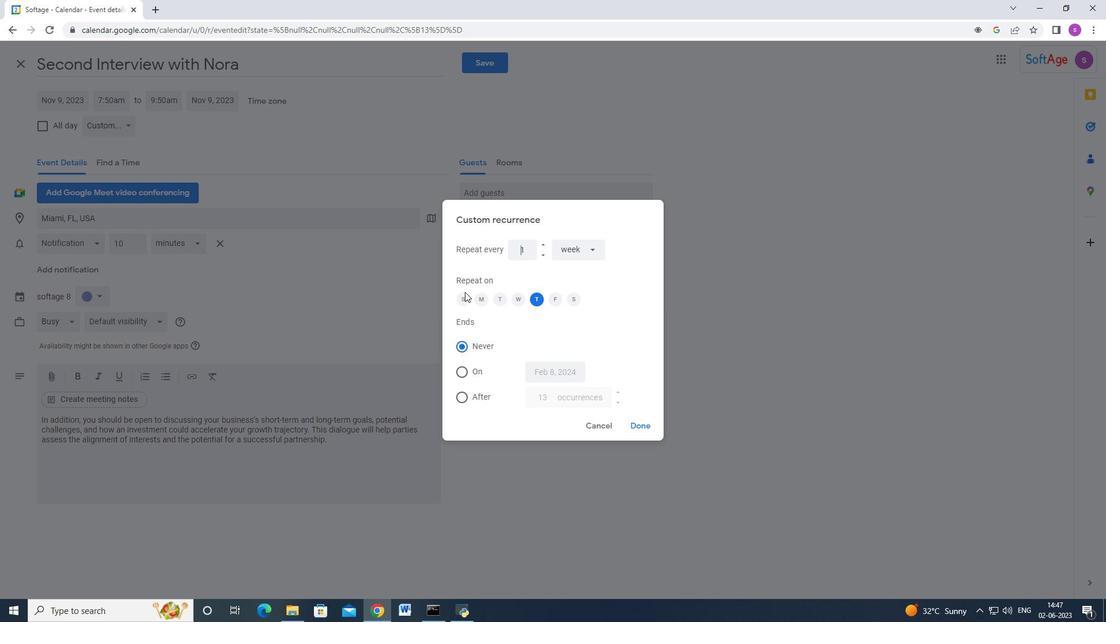 
Action: Mouse pressed left at (465, 295)
Screenshot: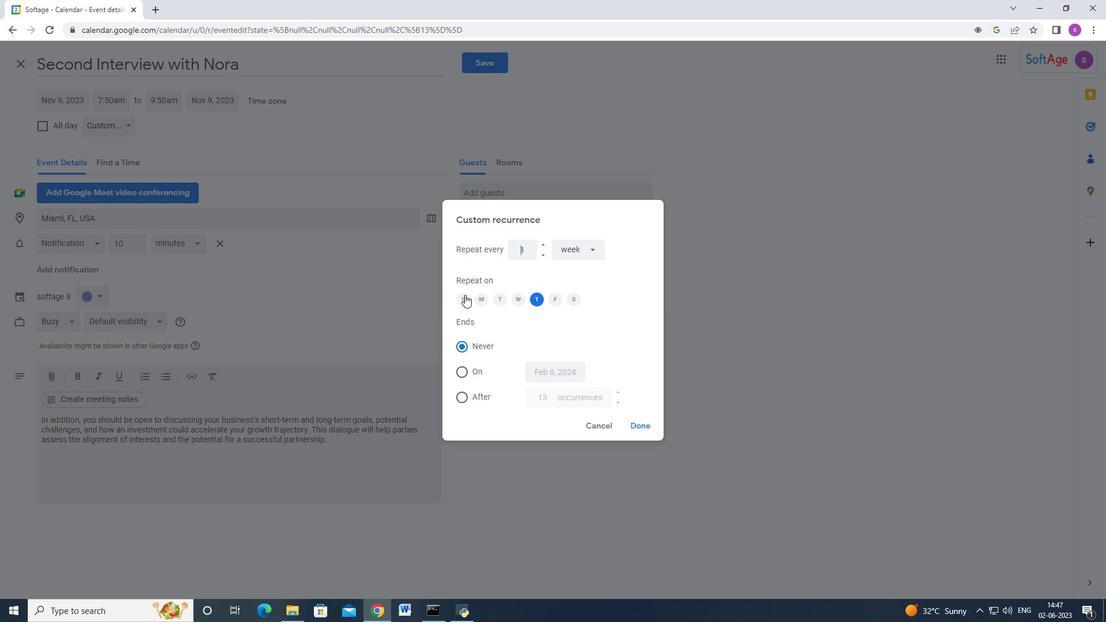 
Action: Mouse moved to (534, 298)
Screenshot: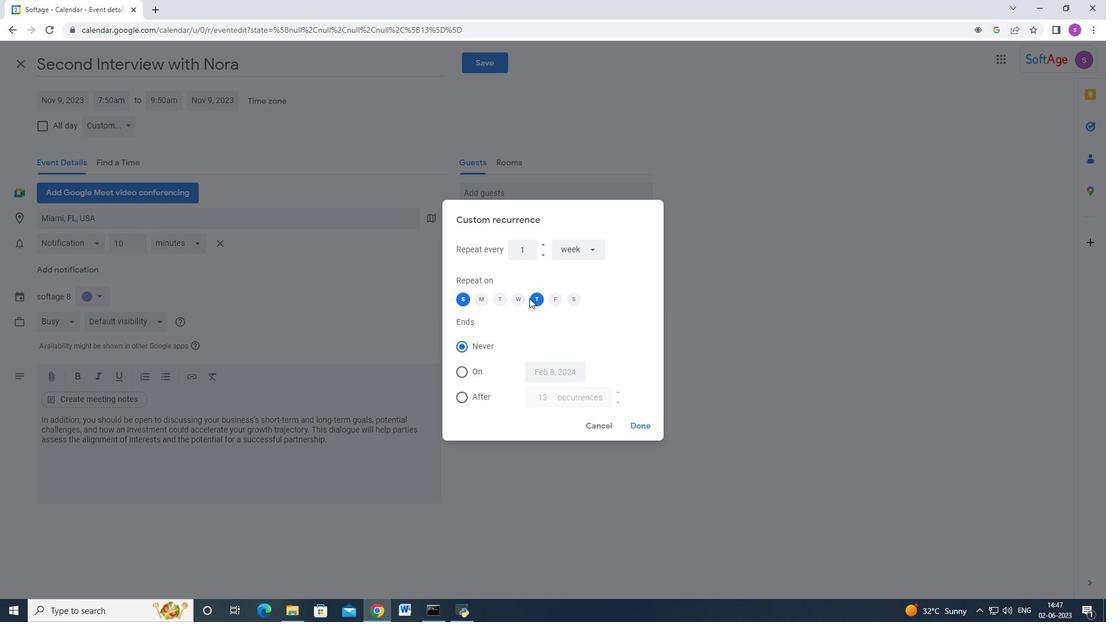 
Action: Mouse pressed left at (534, 298)
Screenshot: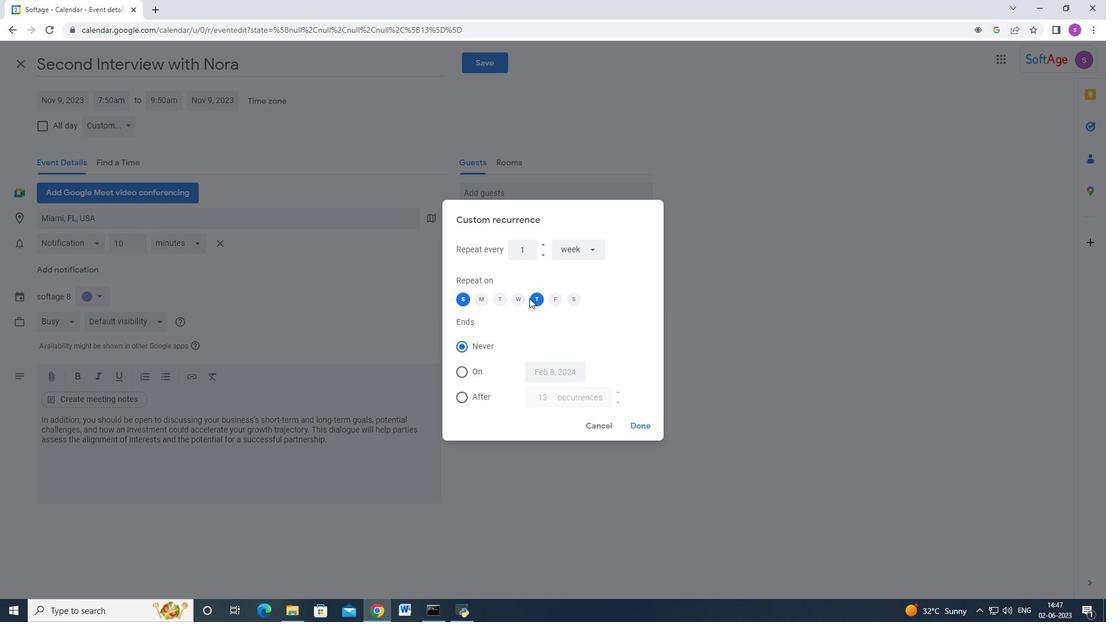 
Action: Mouse moved to (647, 424)
Screenshot: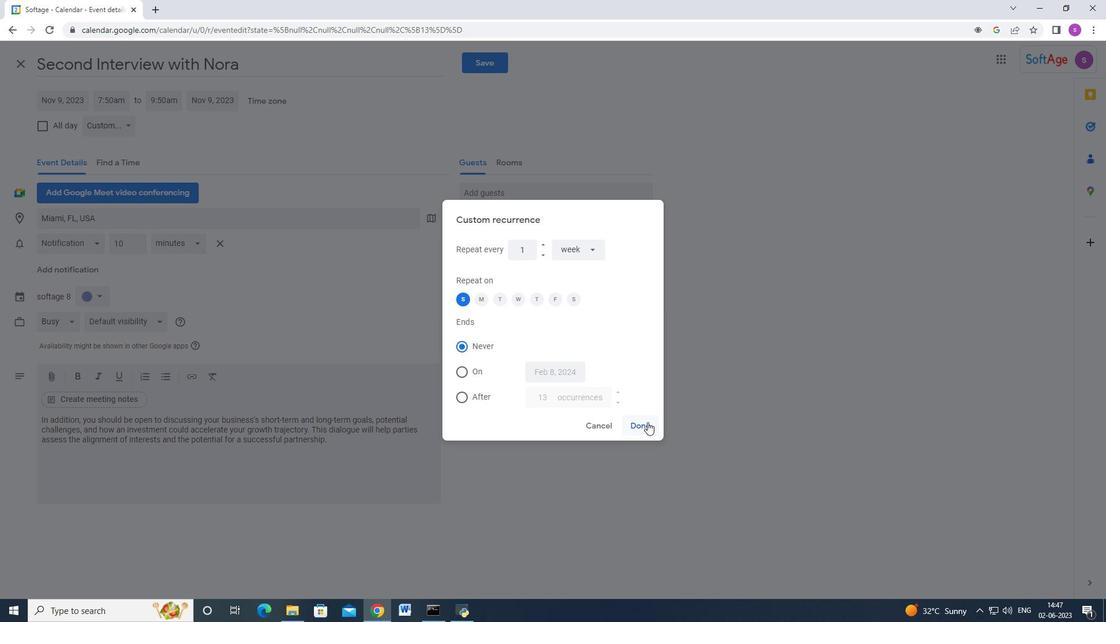 
Action: Mouse pressed left at (647, 424)
Screenshot: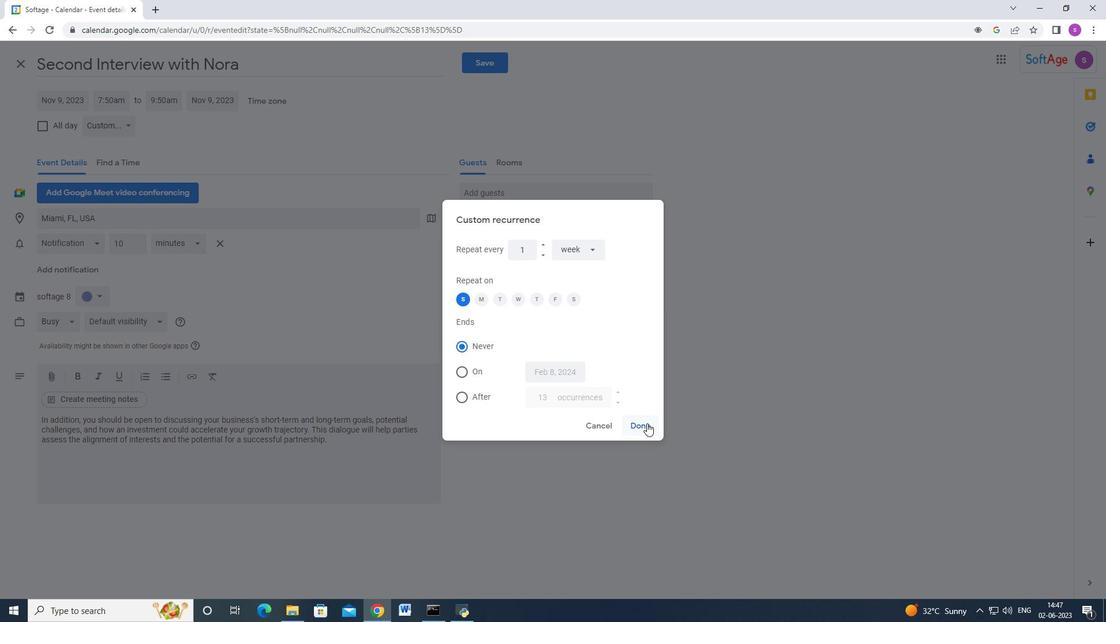 
Action: Mouse moved to (496, 67)
Screenshot: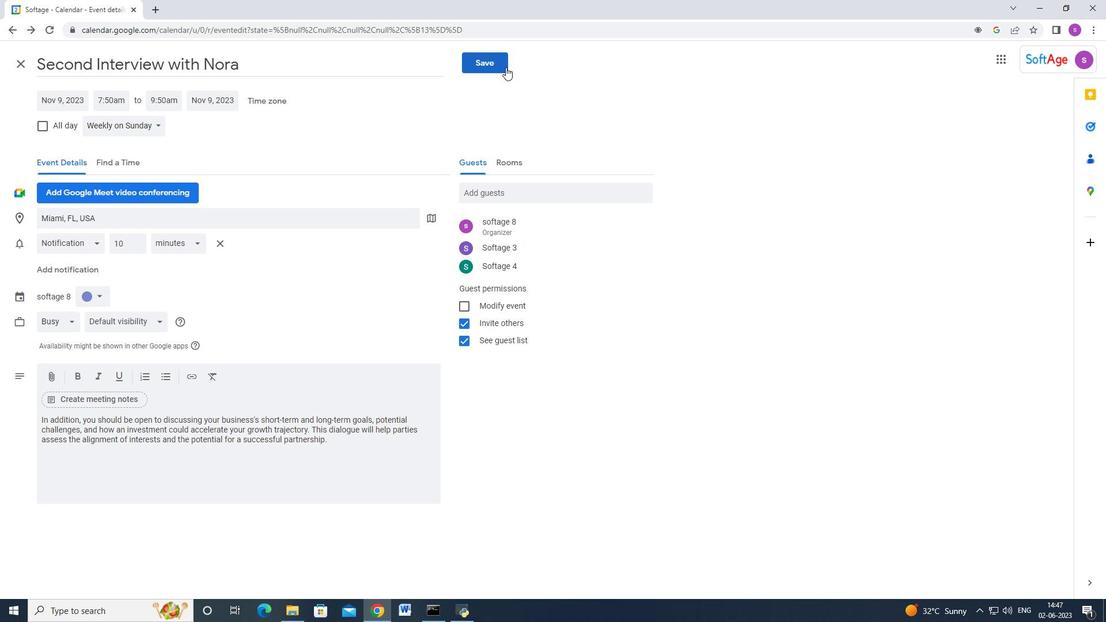 
Action: Mouse pressed left at (496, 67)
Screenshot: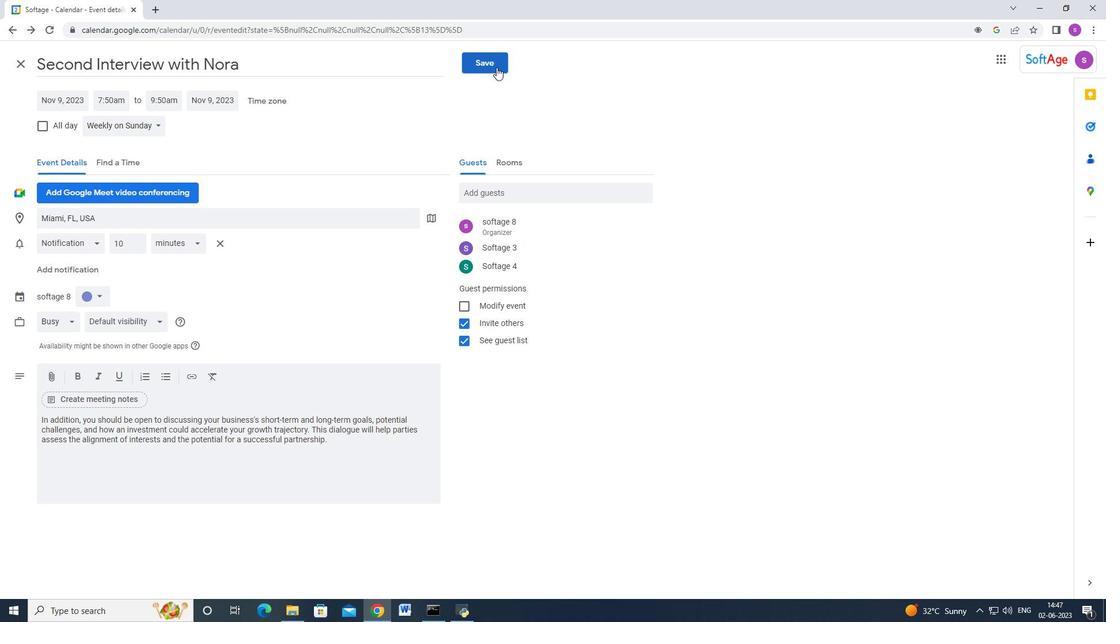 
Action: Mouse moved to (542, 171)
Screenshot: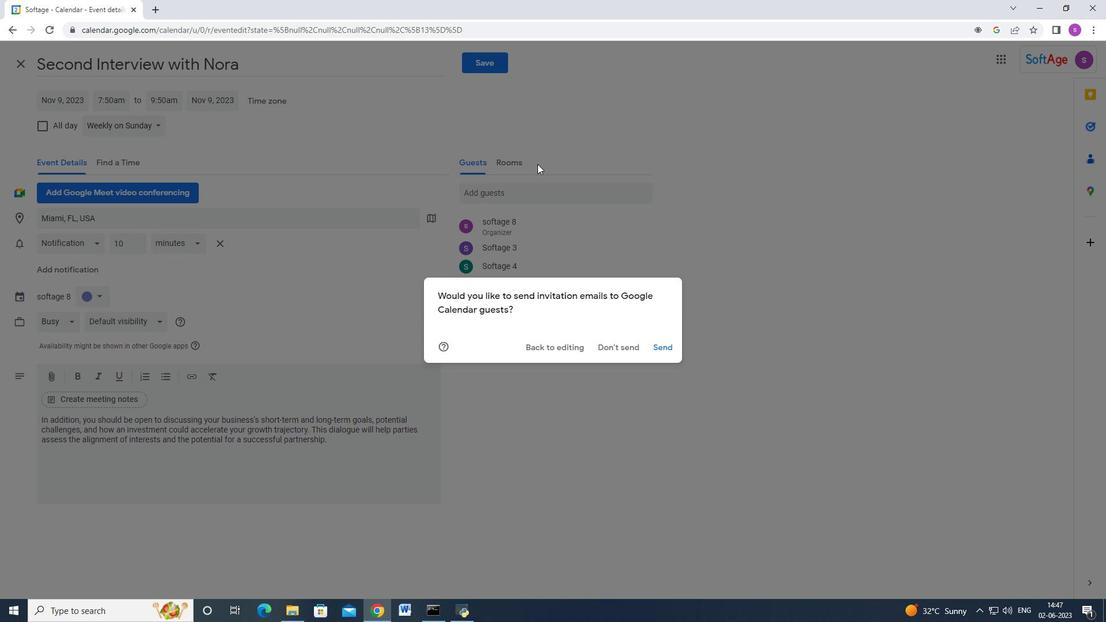 
